 Task: Search one way flight ticket for 1 adult, 5 children, 2 infants in seat and 1 infant on lap in first from Wenatchee: Pangborn Memorial Airport to Laramie: Laramie Regional Airport on 5-3-2023. Choice of flights is Sun country airlines. Number of bags: 1 checked bag. Price is upto 92000. Outbound departure time preference is 18:00.
Action: Mouse moved to (394, 332)
Screenshot: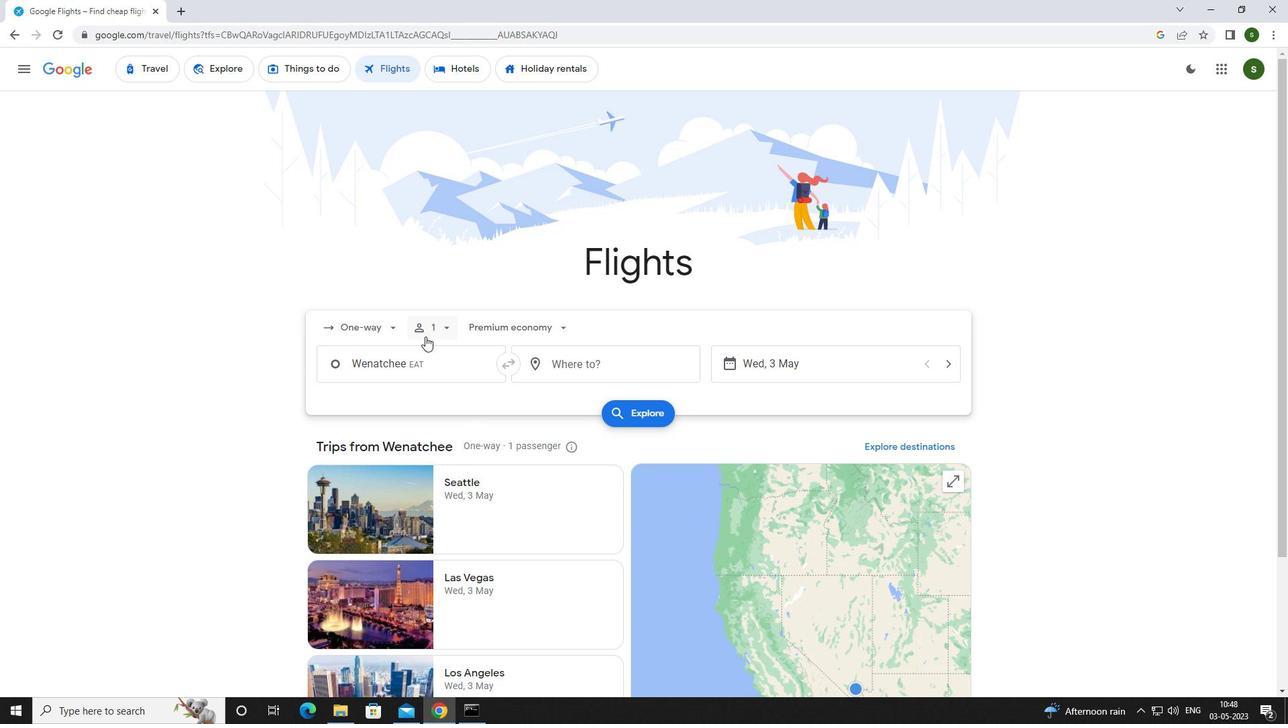 
Action: Mouse pressed left at (394, 332)
Screenshot: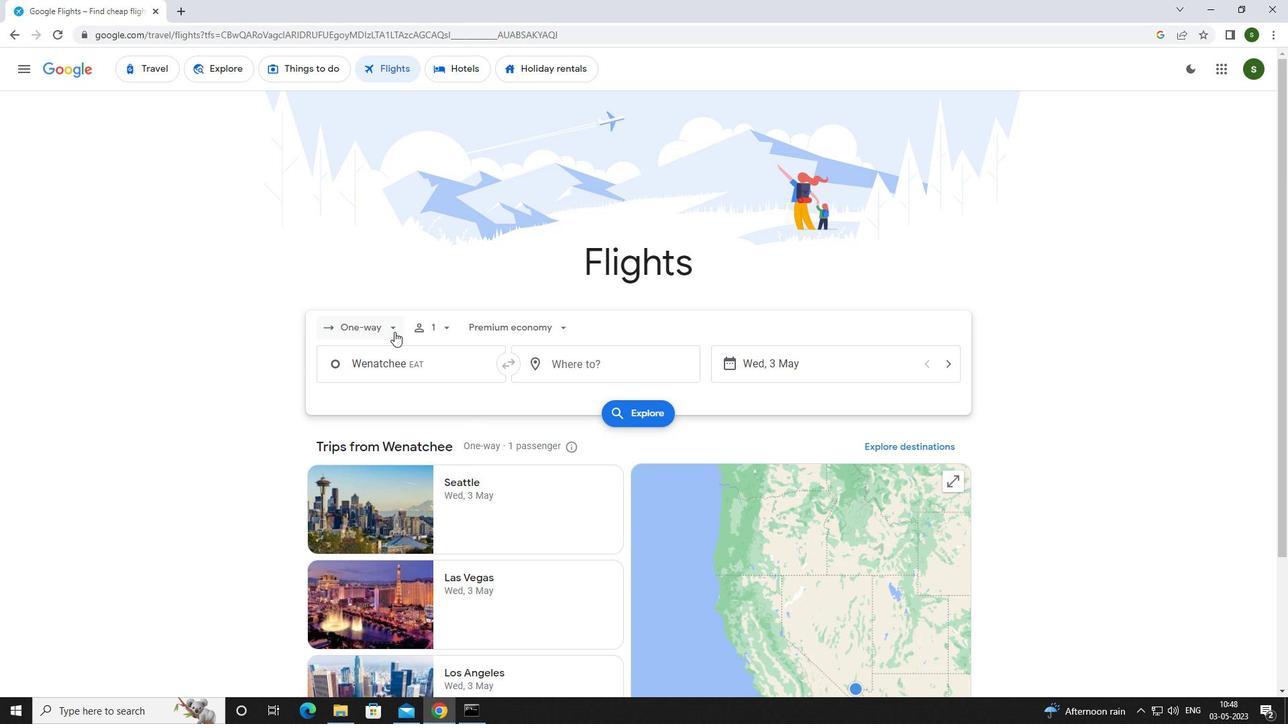 
Action: Mouse moved to (391, 384)
Screenshot: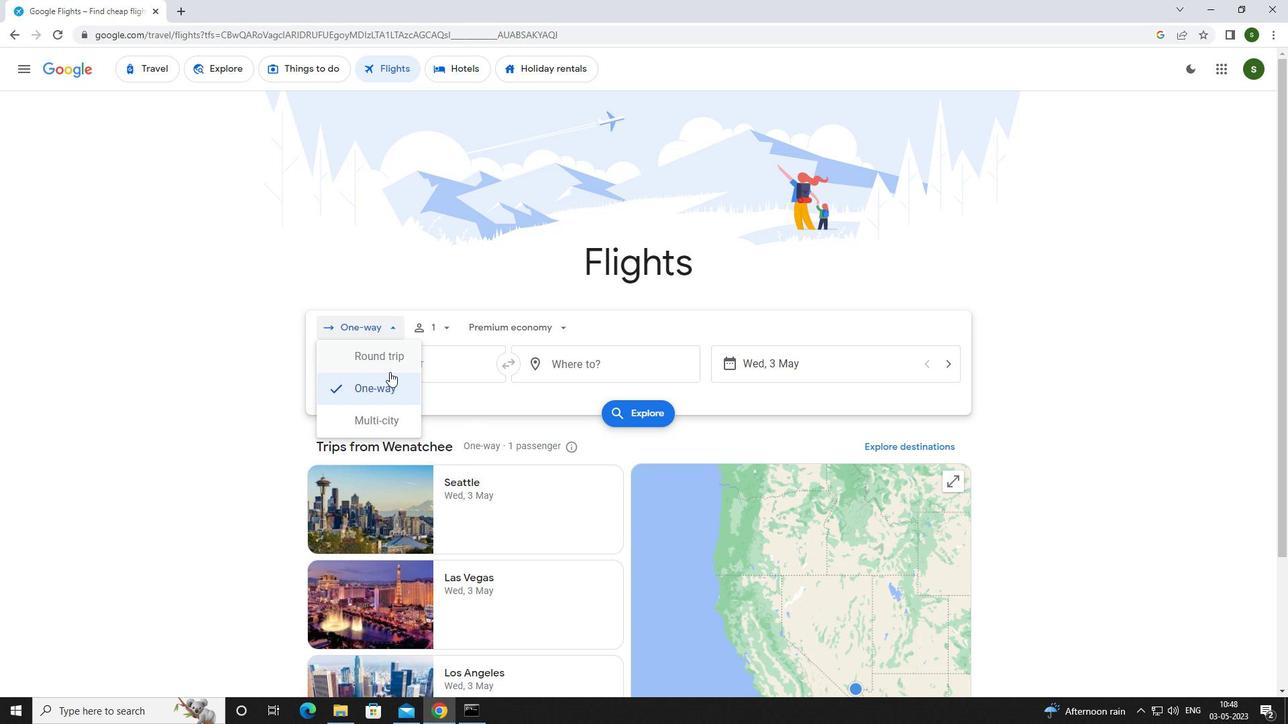 
Action: Mouse pressed left at (391, 384)
Screenshot: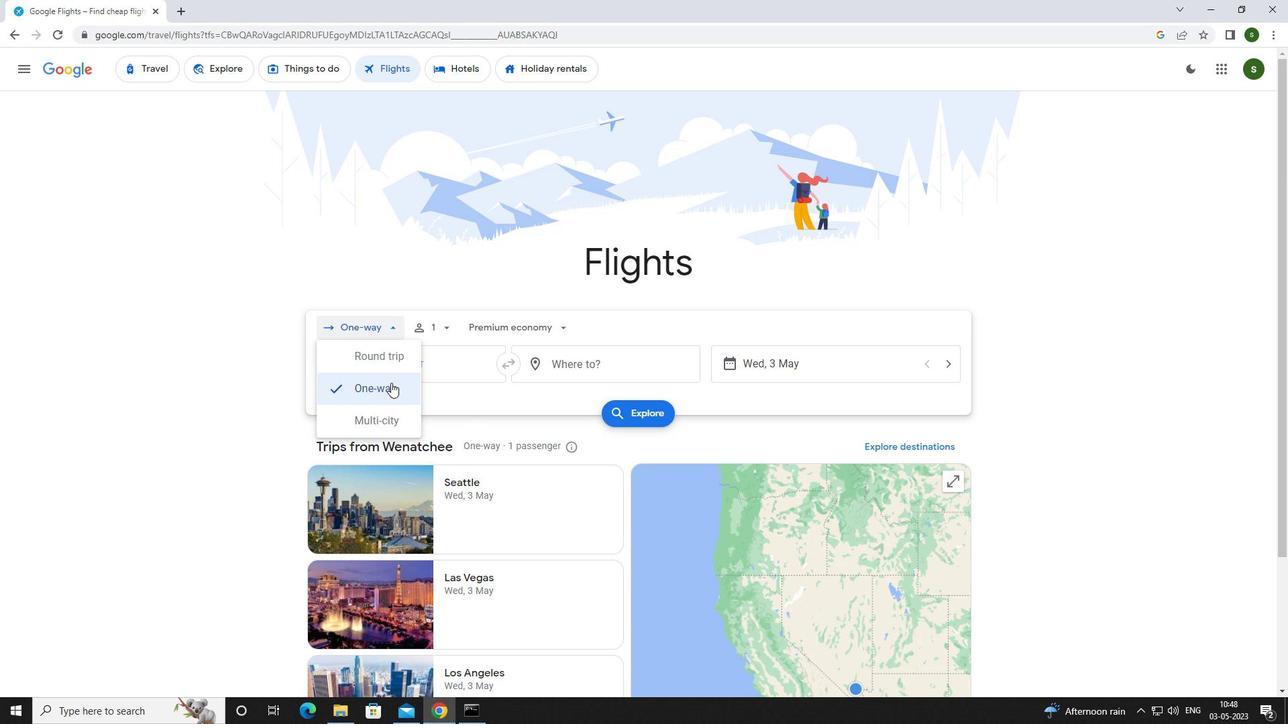 
Action: Mouse moved to (440, 328)
Screenshot: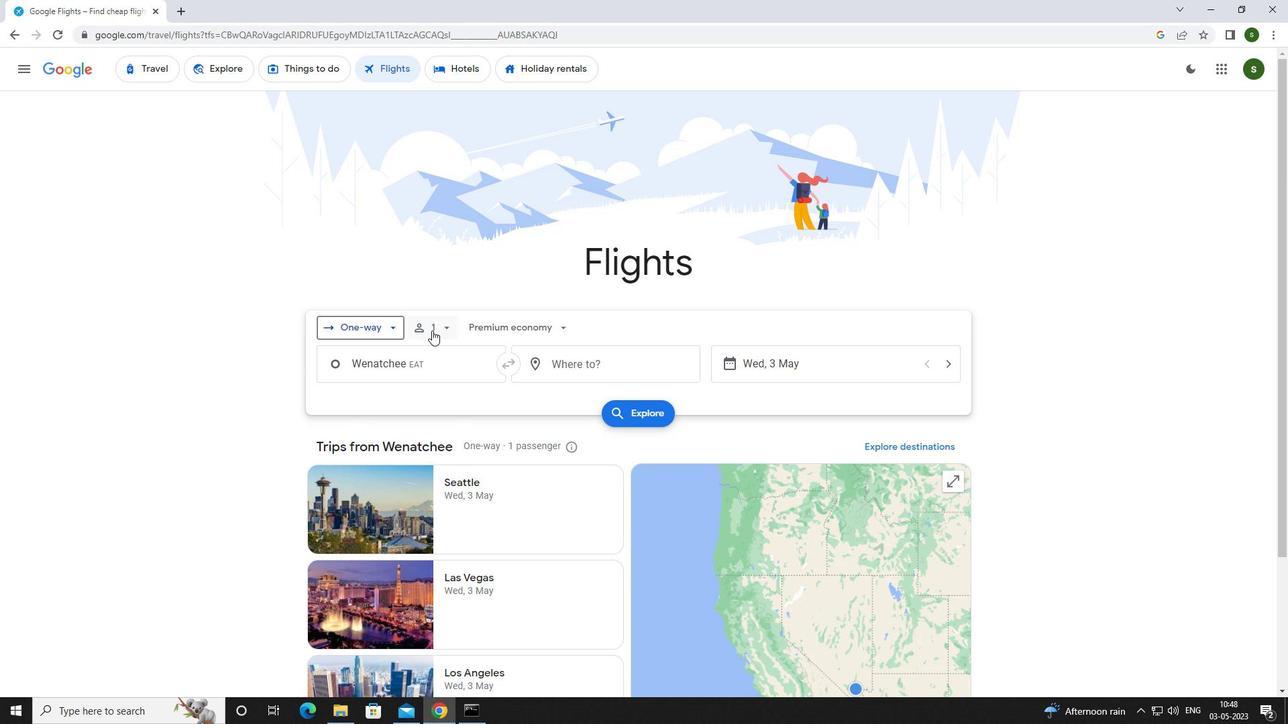 
Action: Mouse pressed left at (440, 328)
Screenshot: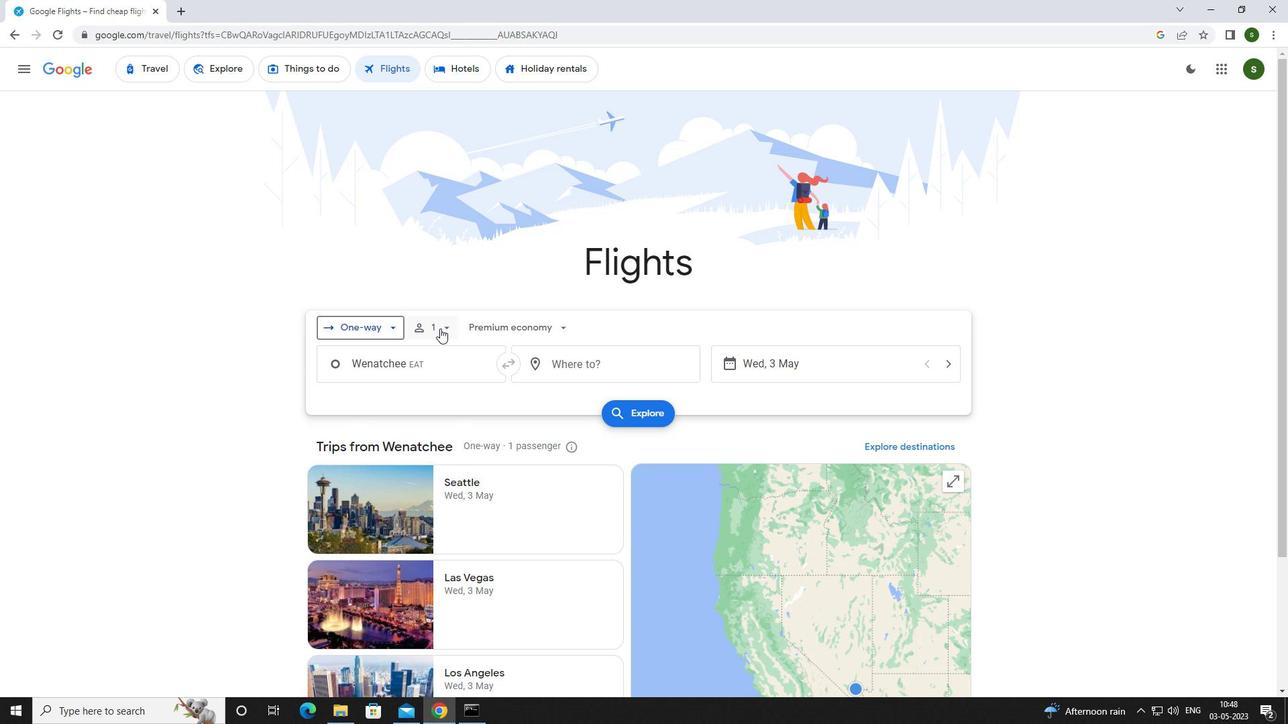 
Action: Mouse moved to (540, 393)
Screenshot: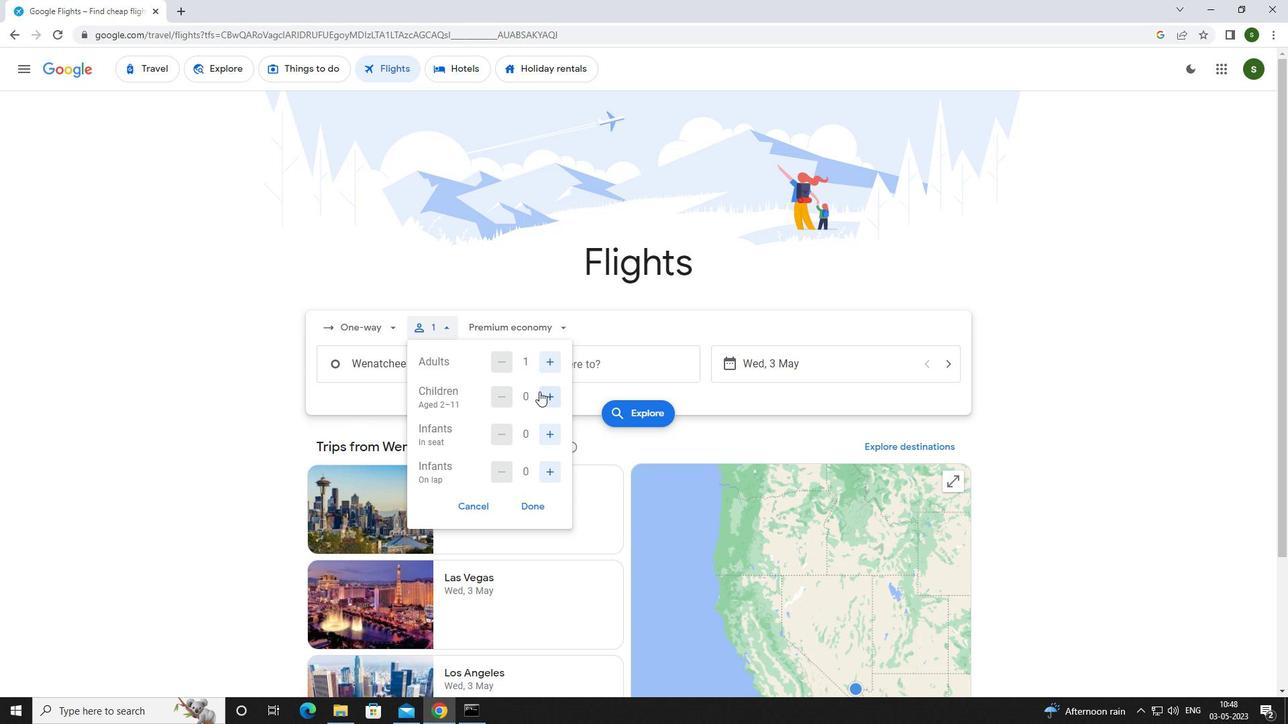 
Action: Mouse pressed left at (540, 393)
Screenshot: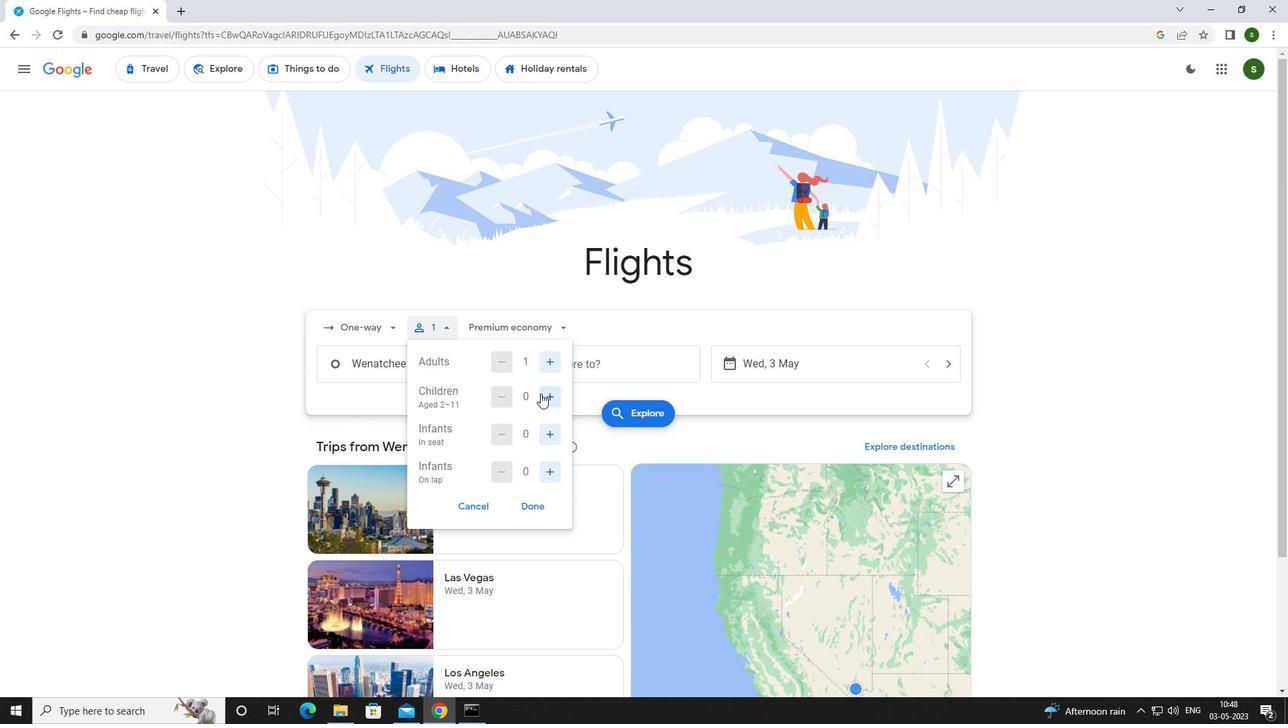 
Action: Mouse pressed left at (540, 393)
Screenshot: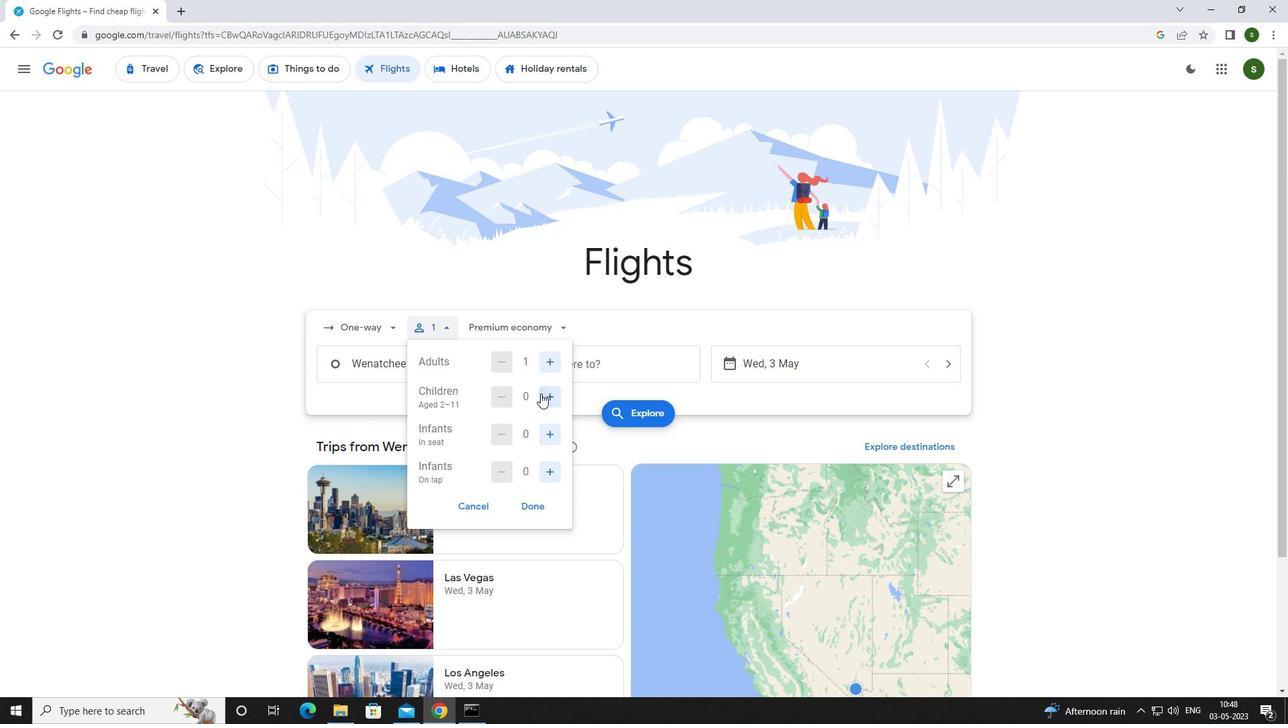 
Action: Mouse pressed left at (540, 393)
Screenshot: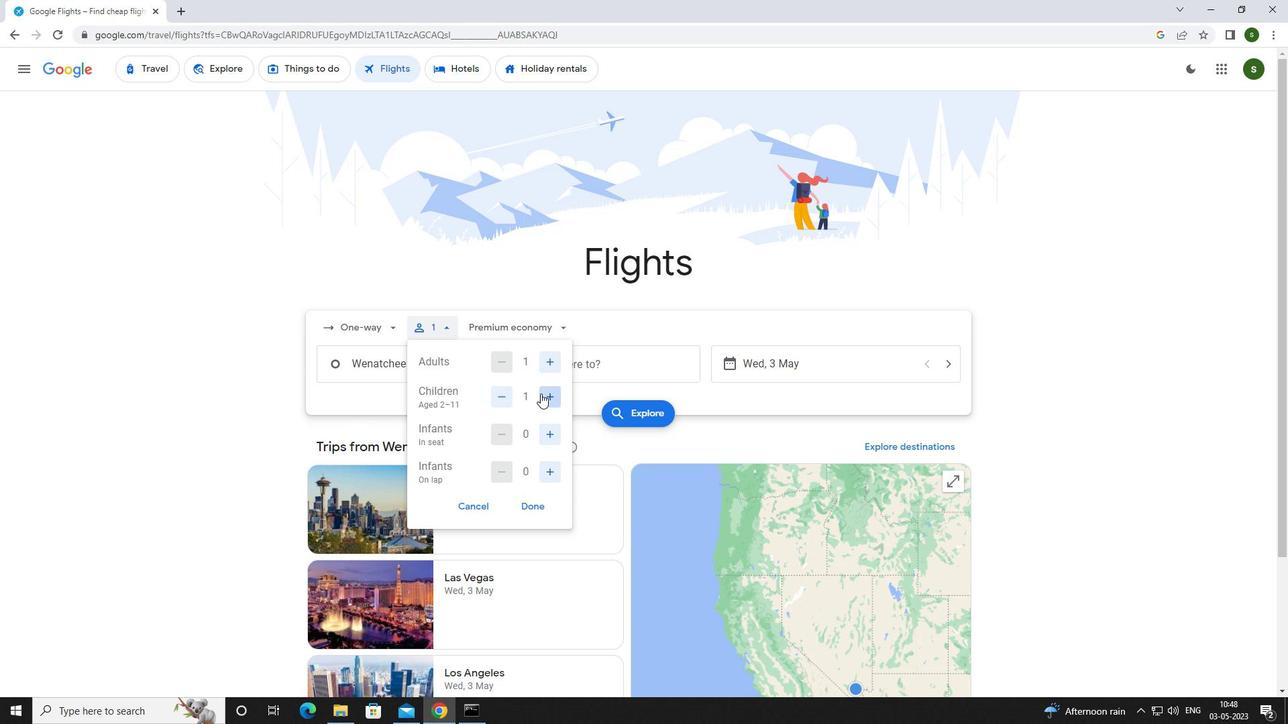 
Action: Mouse pressed left at (540, 393)
Screenshot: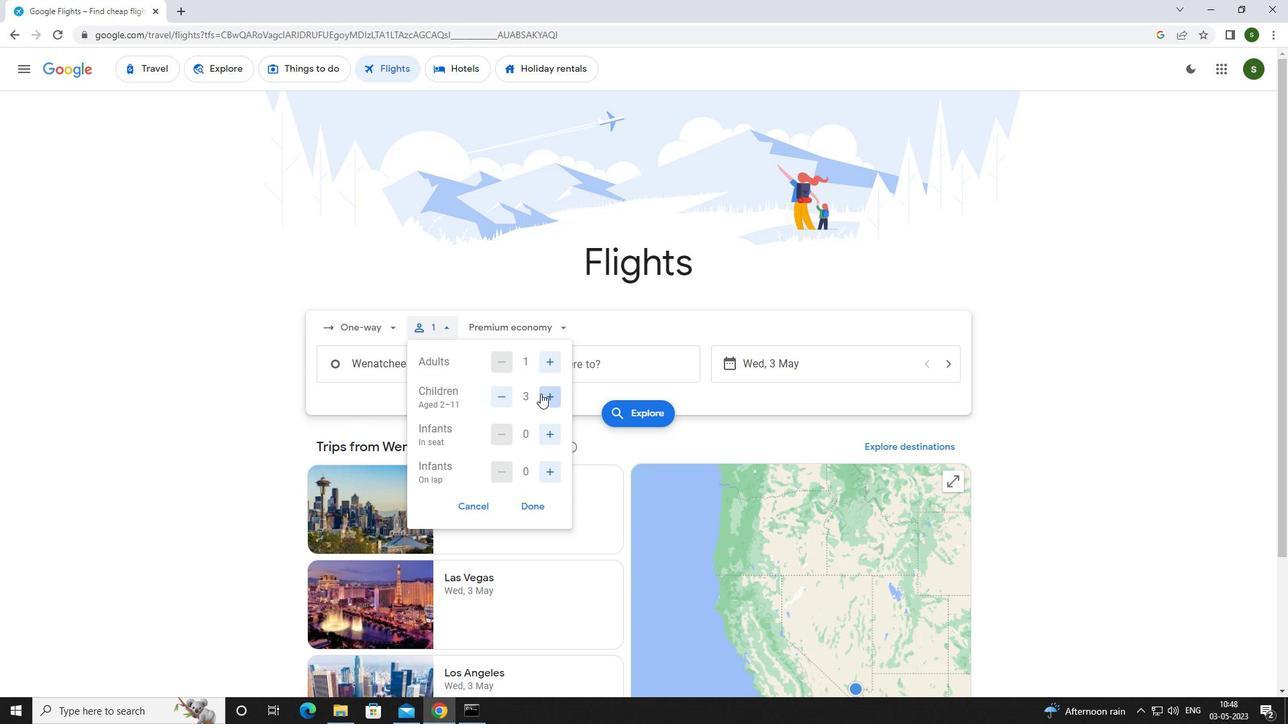 
Action: Mouse pressed left at (540, 393)
Screenshot: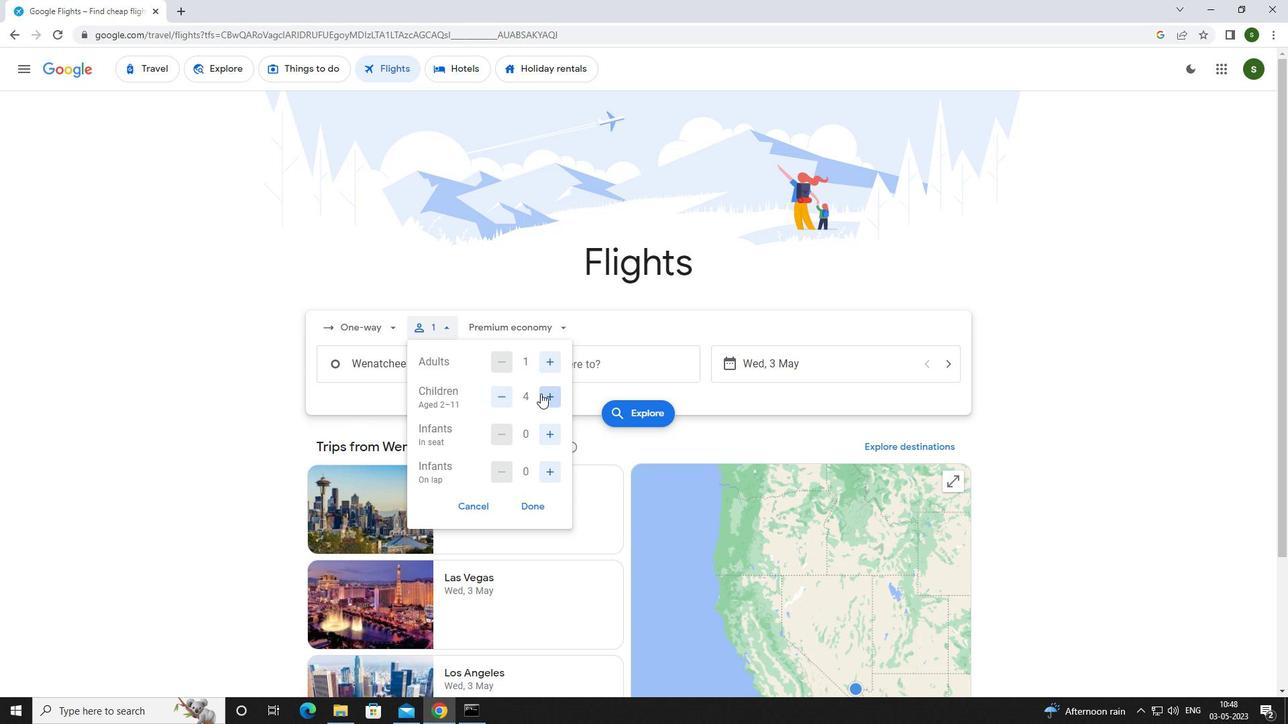 
Action: Mouse moved to (546, 428)
Screenshot: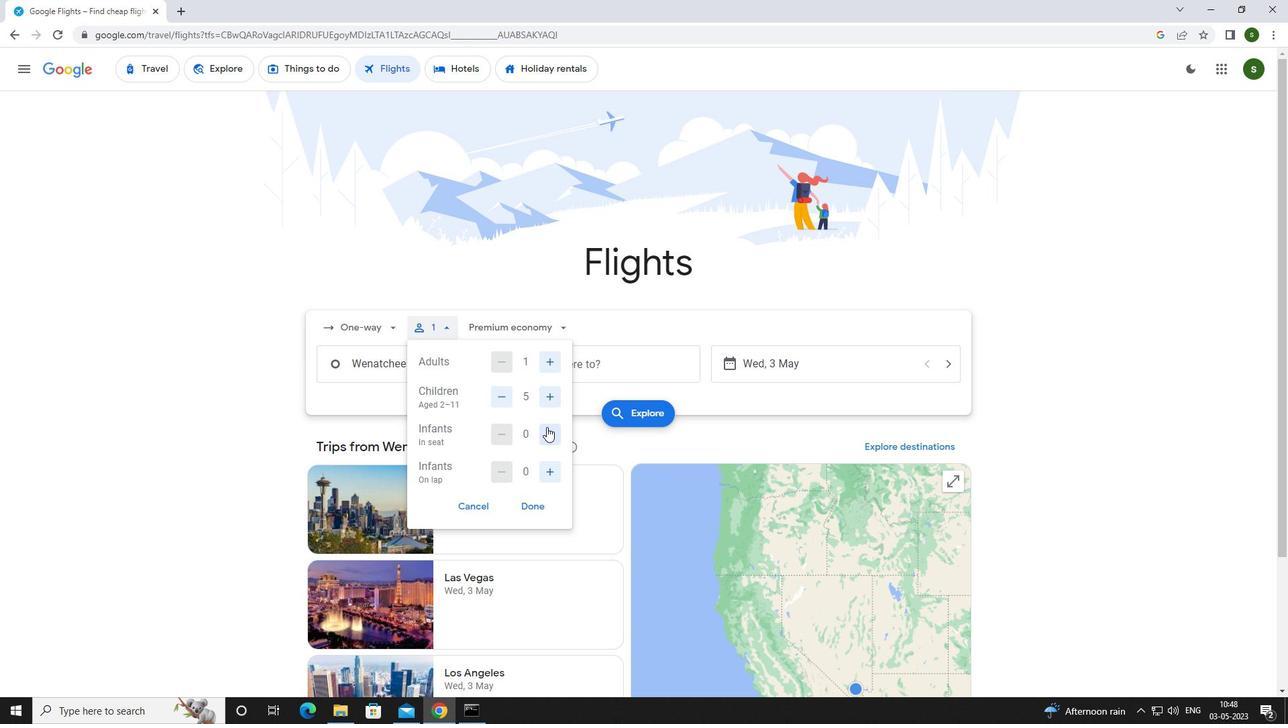 
Action: Mouse pressed left at (546, 428)
Screenshot: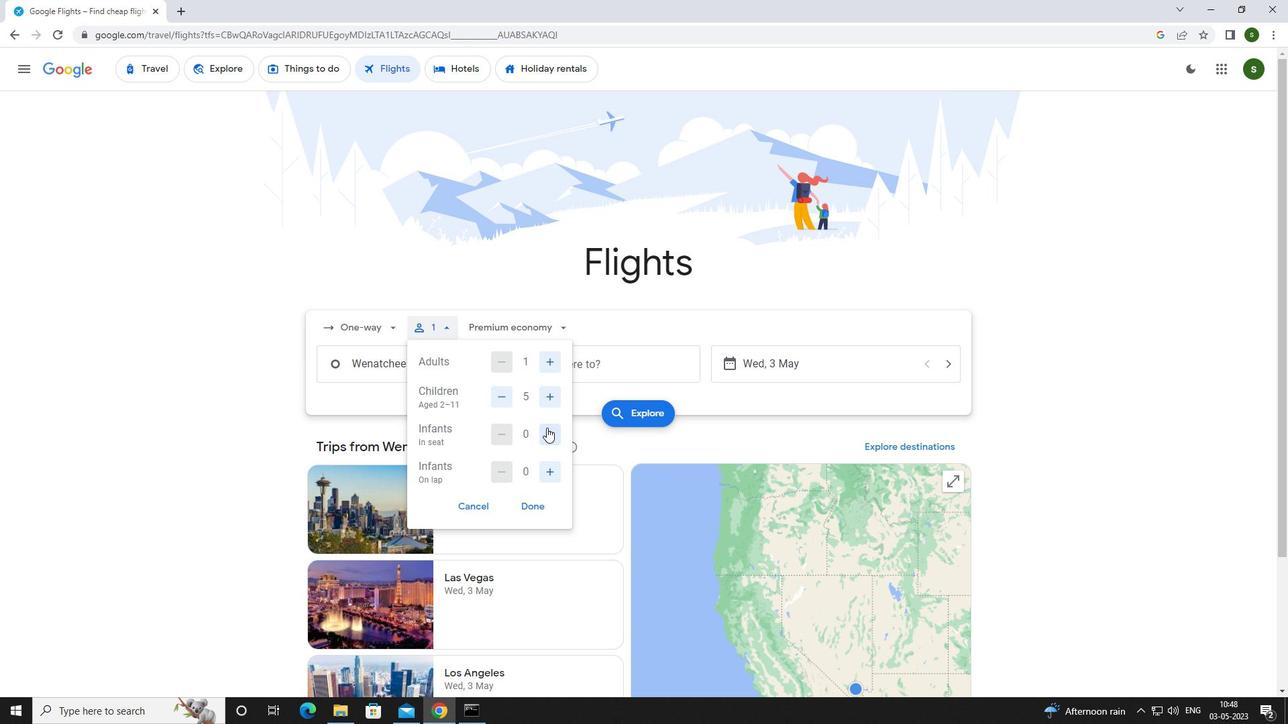
Action: Mouse moved to (546, 467)
Screenshot: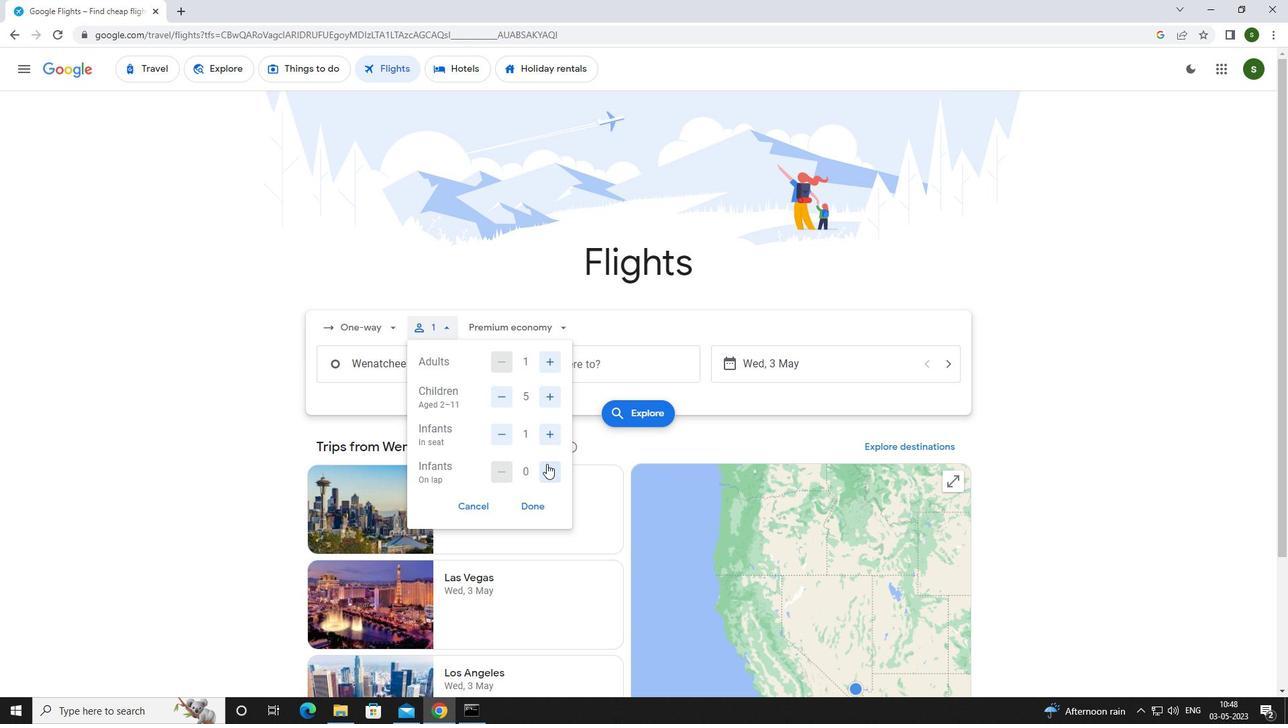 
Action: Mouse pressed left at (546, 467)
Screenshot: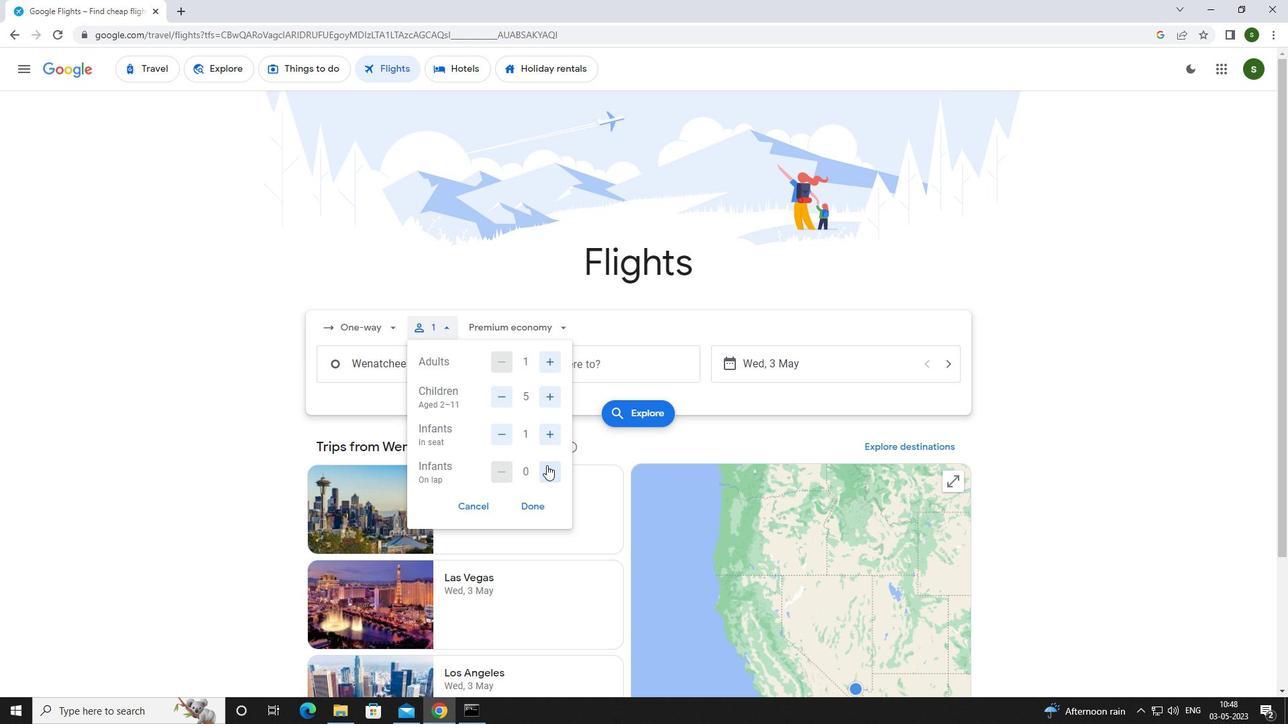 
Action: Mouse moved to (535, 324)
Screenshot: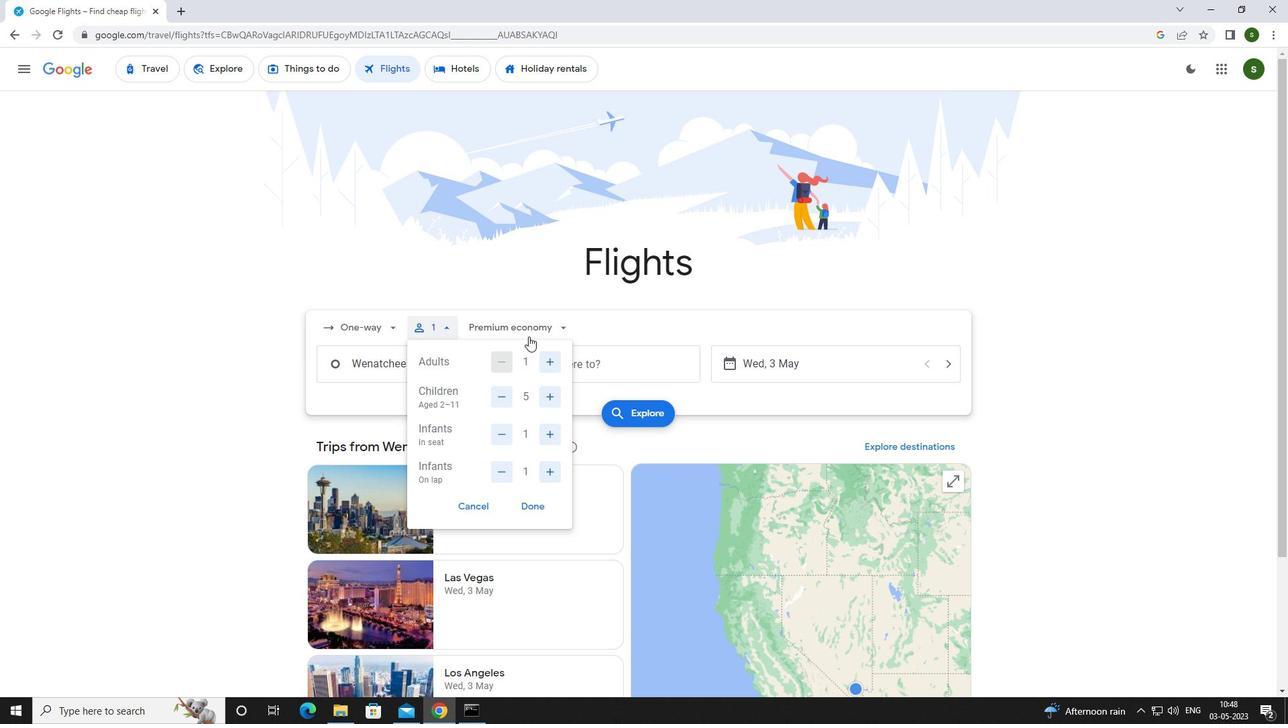 
Action: Mouse pressed left at (535, 324)
Screenshot: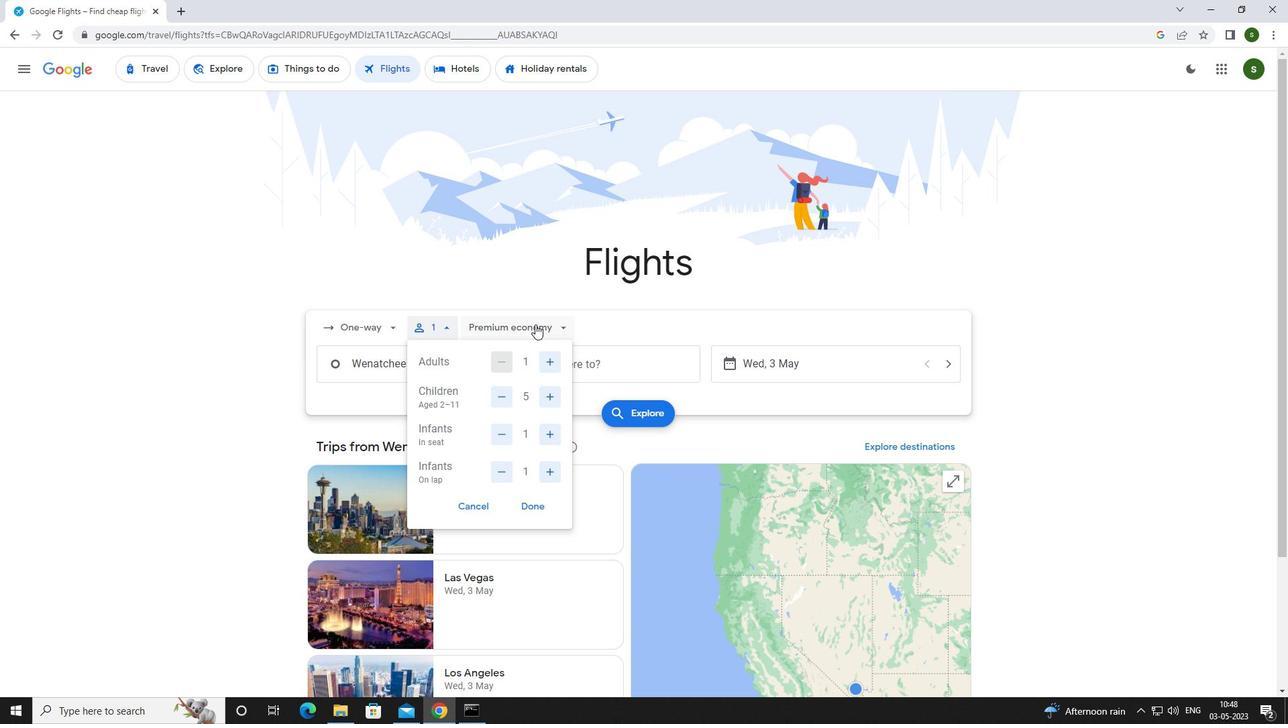 
Action: Mouse moved to (538, 449)
Screenshot: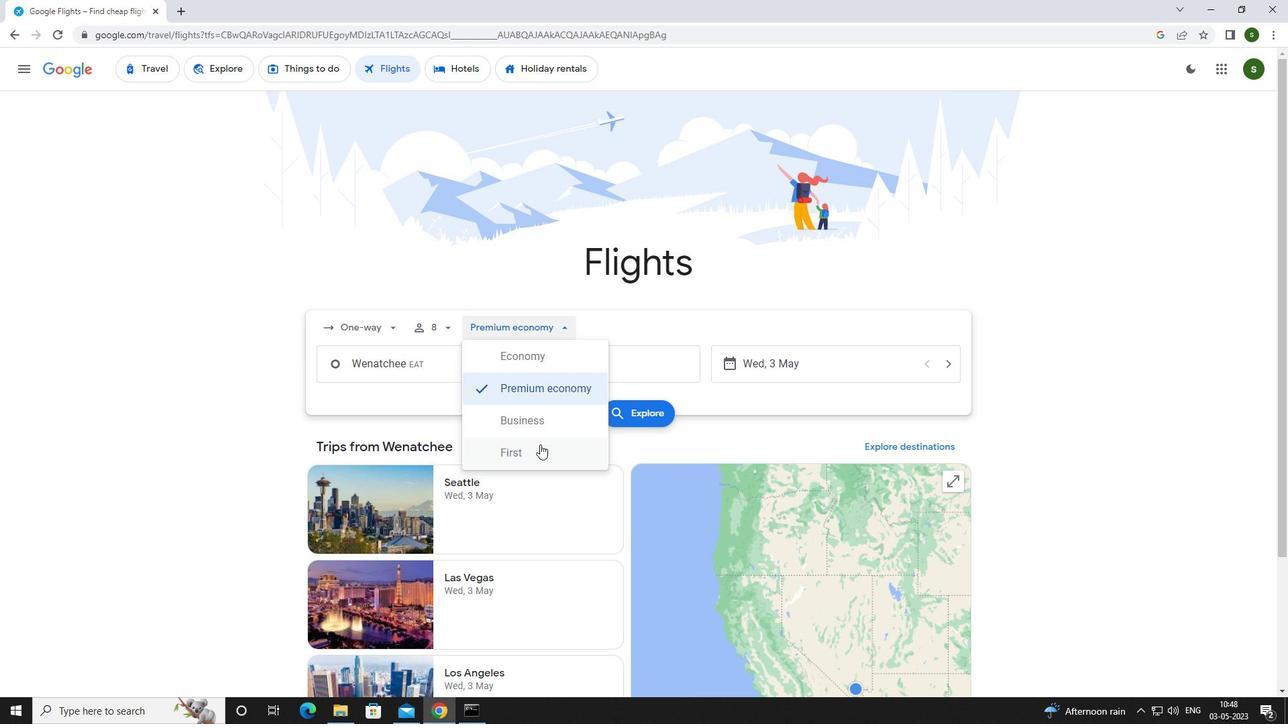
Action: Mouse pressed left at (538, 449)
Screenshot: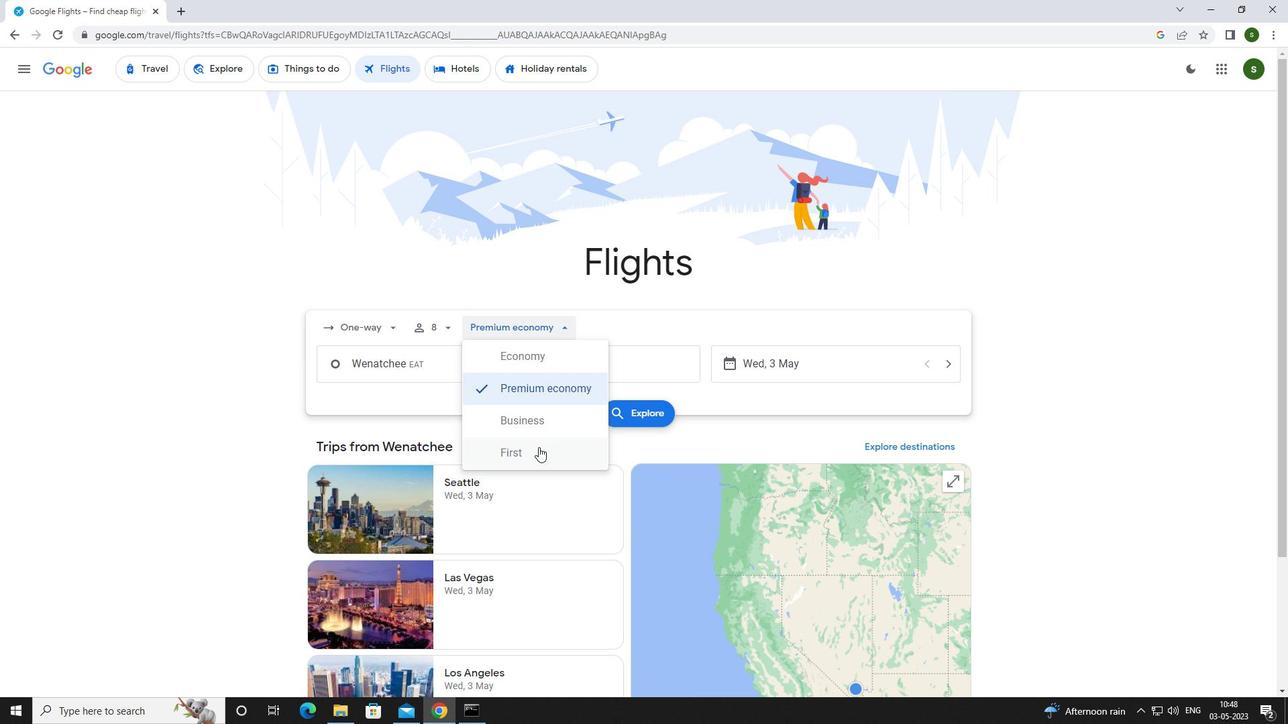 
Action: Mouse moved to (455, 363)
Screenshot: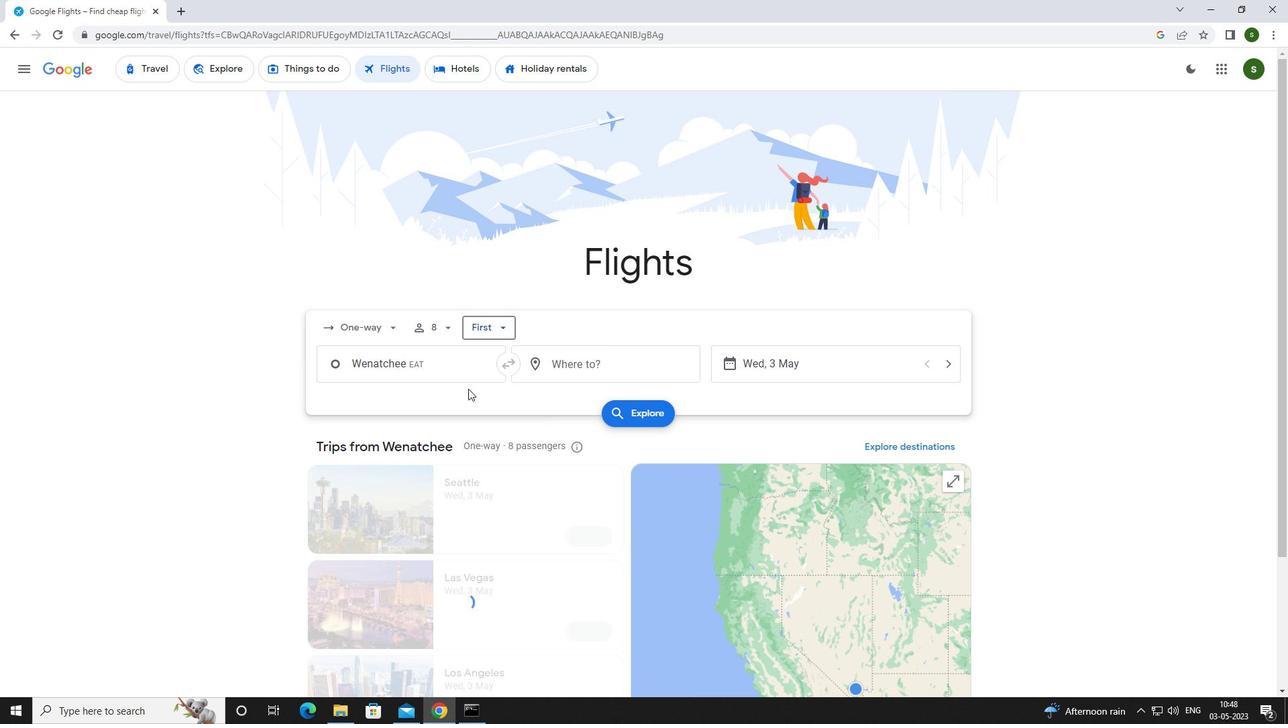 
Action: Mouse pressed left at (455, 363)
Screenshot: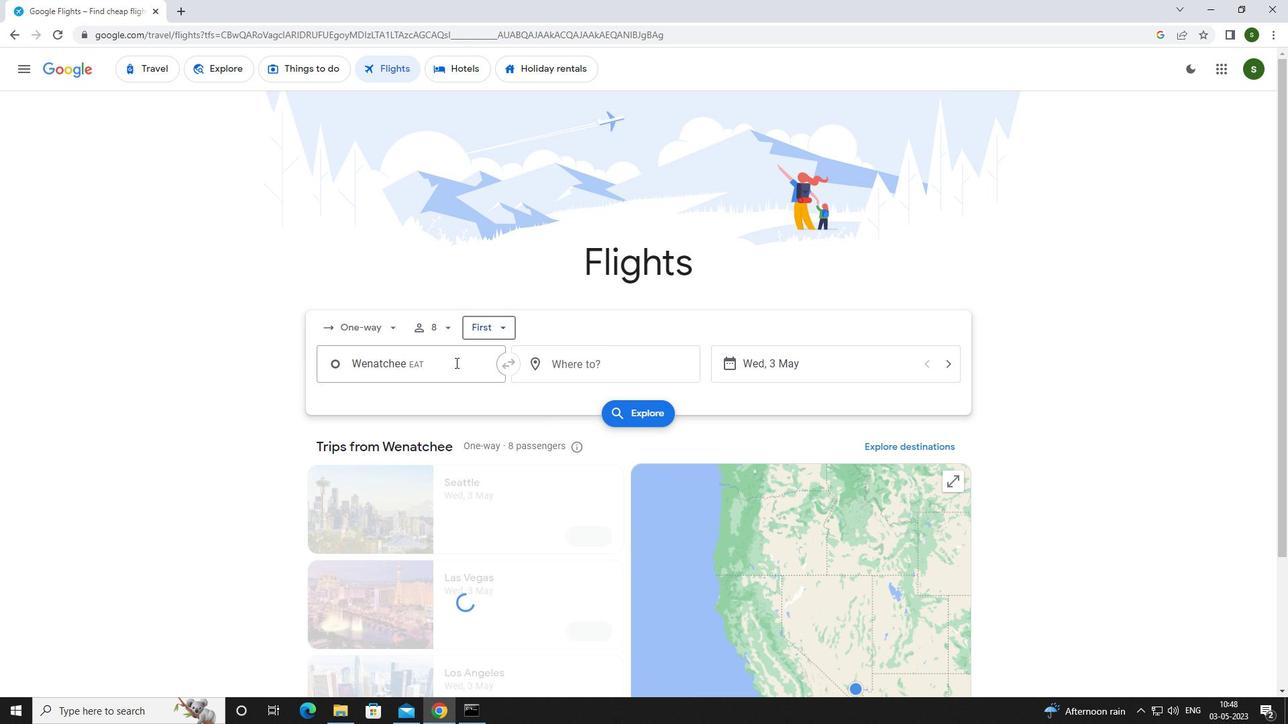 
Action: Mouse moved to (465, 365)
Screenshot: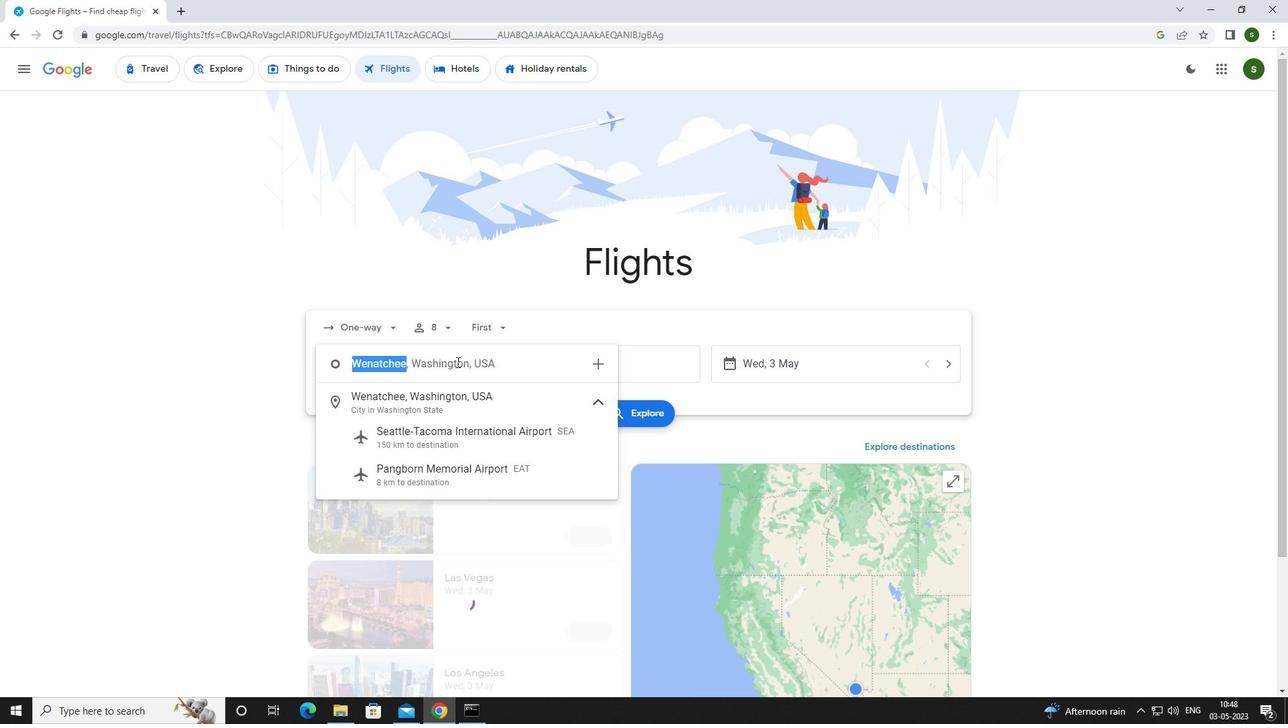 
Action: Key pressed <Key.caps_lock>p<Key.caps_lock>angbo
Screenshot: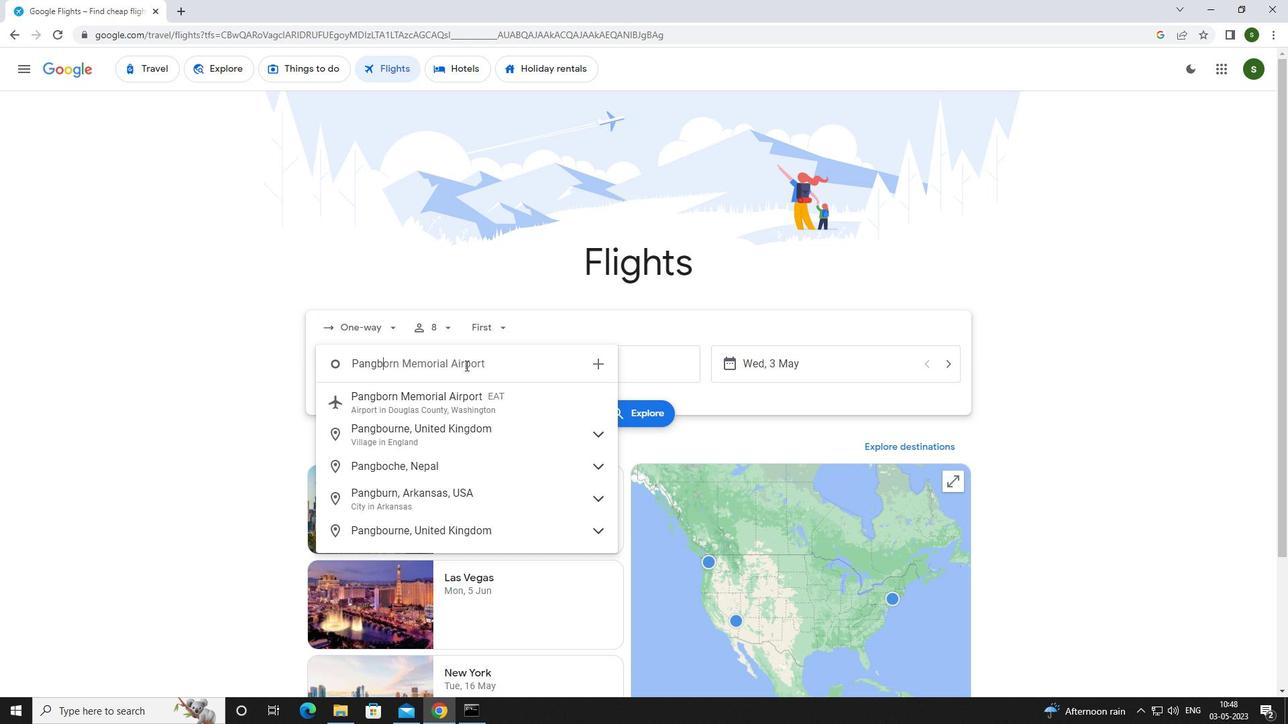 
Action: Mouse moved to (467, 397)
Screenshot: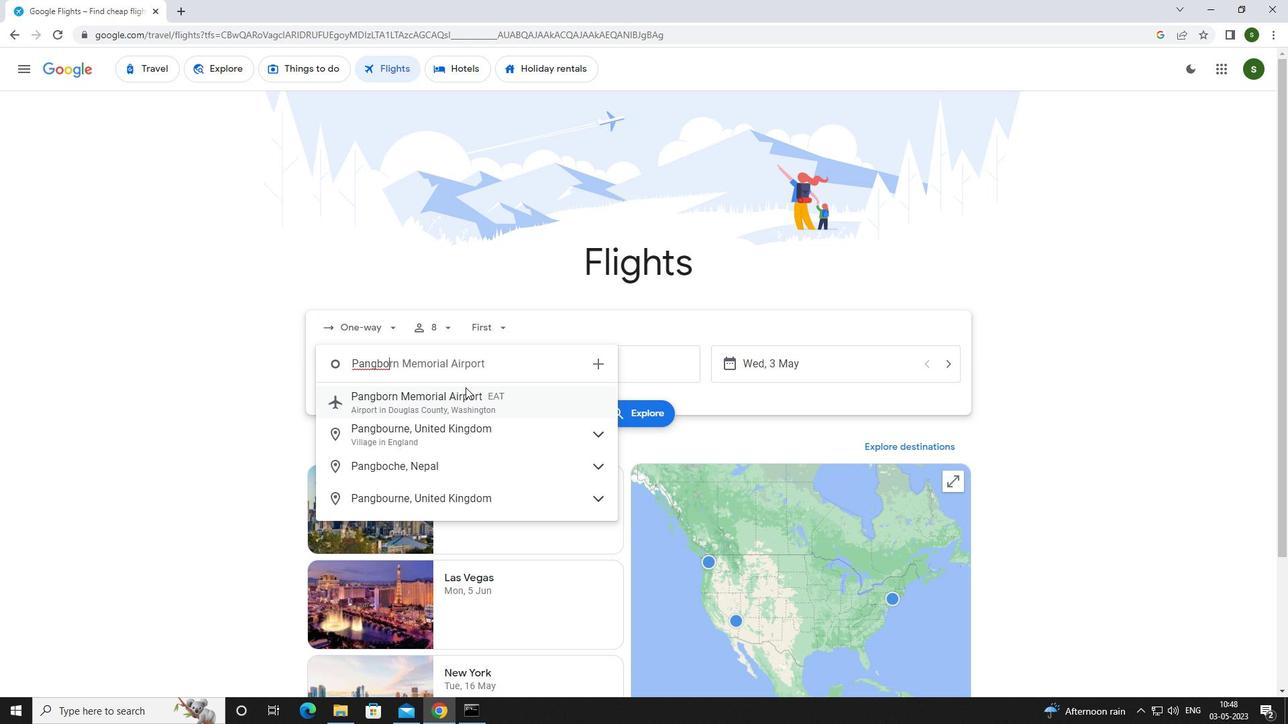 
Action: Mouse pressed left at (467, 397)
Screenshot: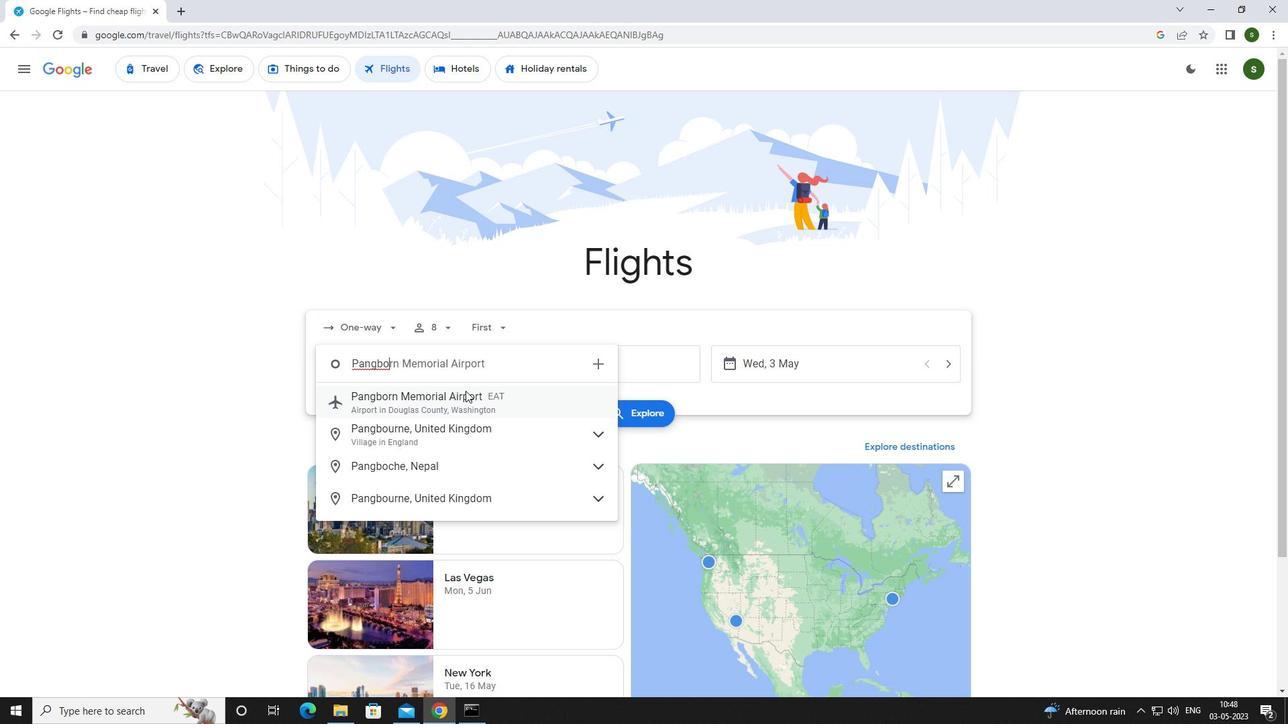 
Action: Mouse moved to (636, 368)
Screenshot: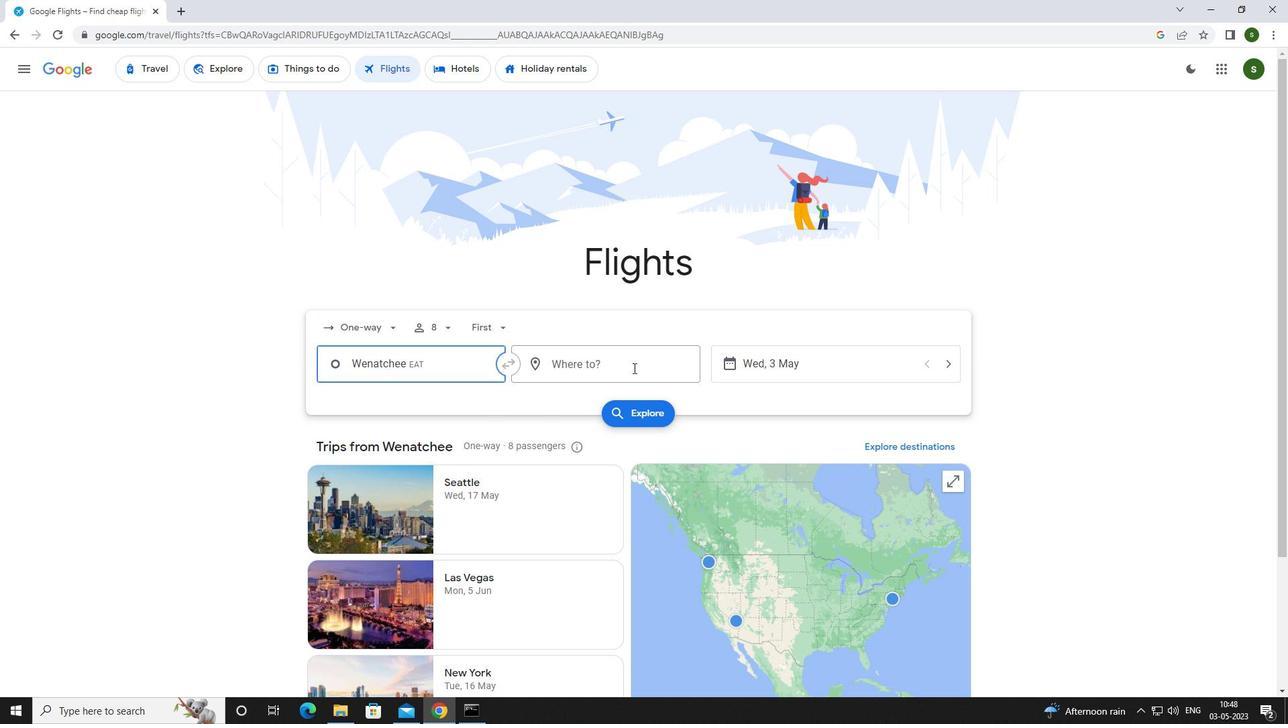 
Action: Mouse pressed left at (636, 368)
Screenshot: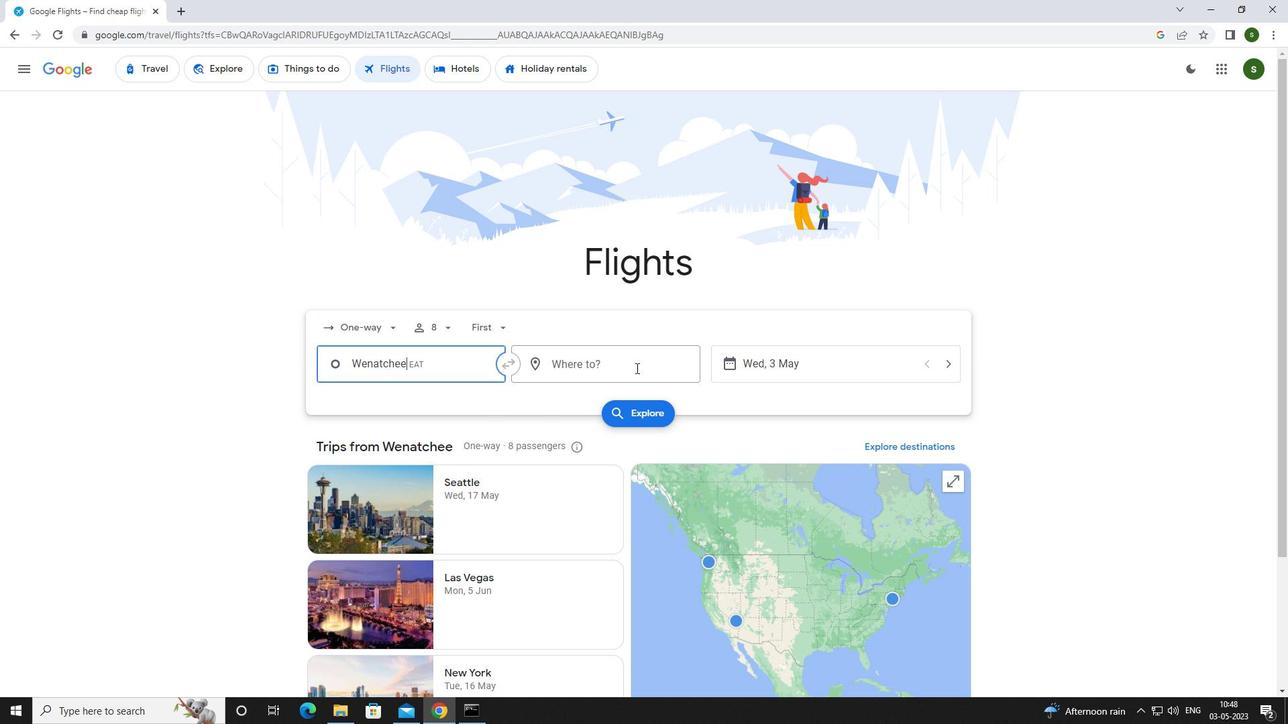 
Action: Mouse moved to (644, 368)
Screenshot: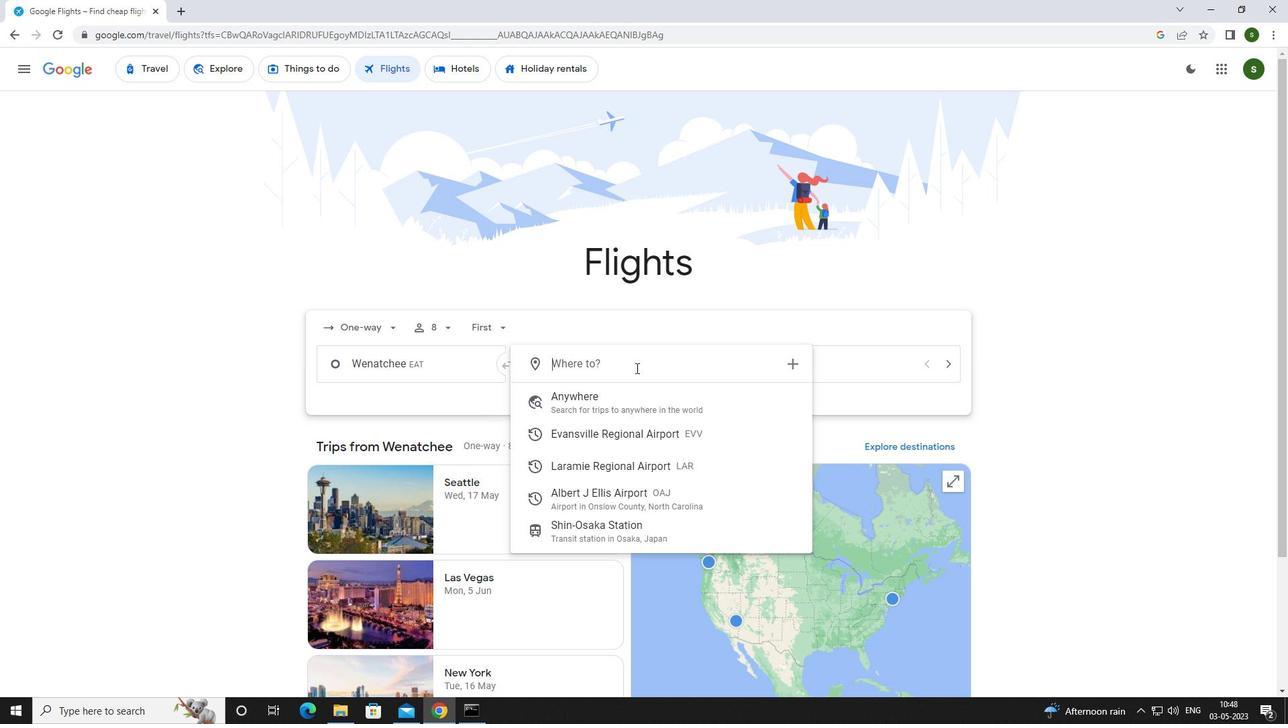 
Action: Key pressed <Key.caps_lock>l<Key.caps_lock>arami
Screenshot: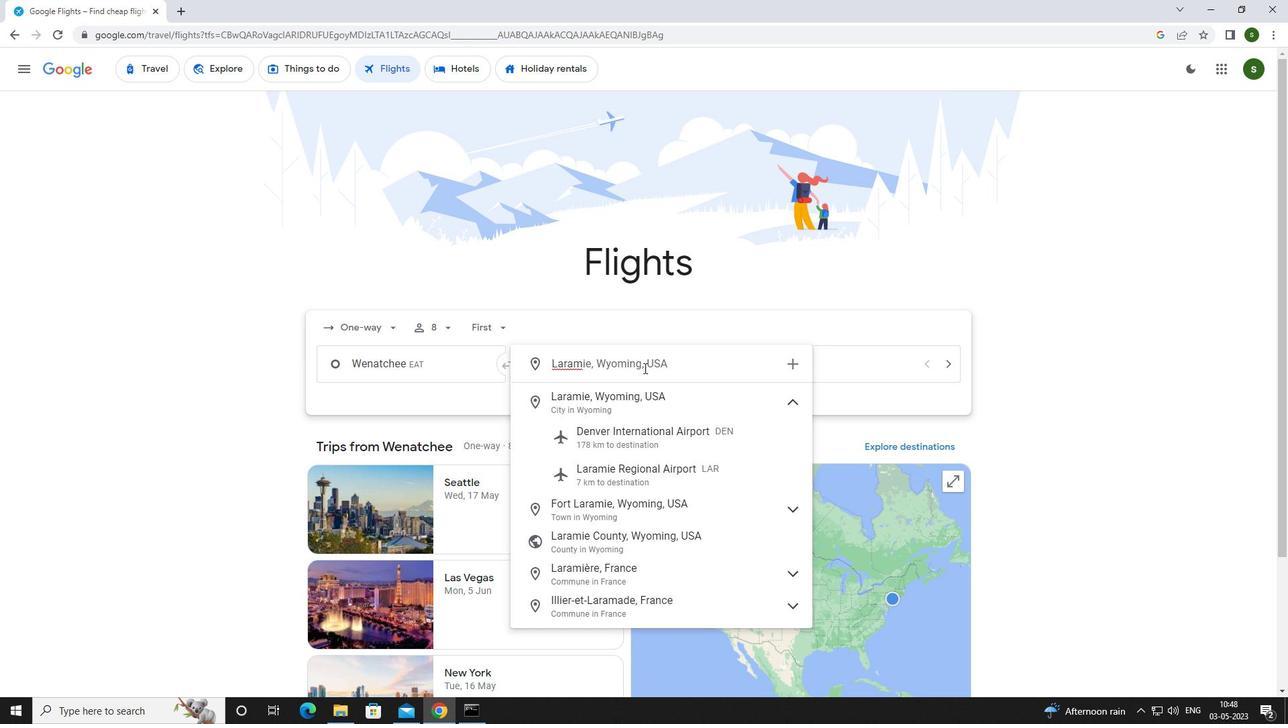 
Action: Mouse moved to (655, 471)
Screenshot: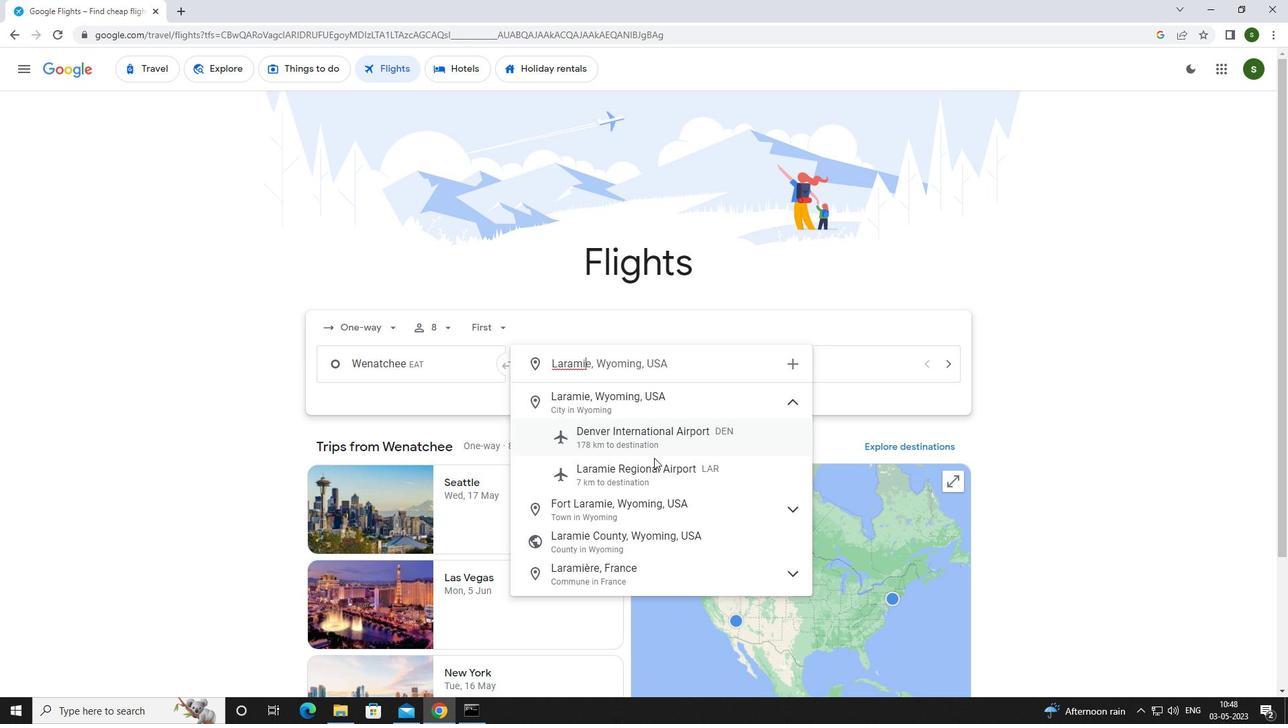 
Action: Mouse pressed left at (655, 471)
Screenshot: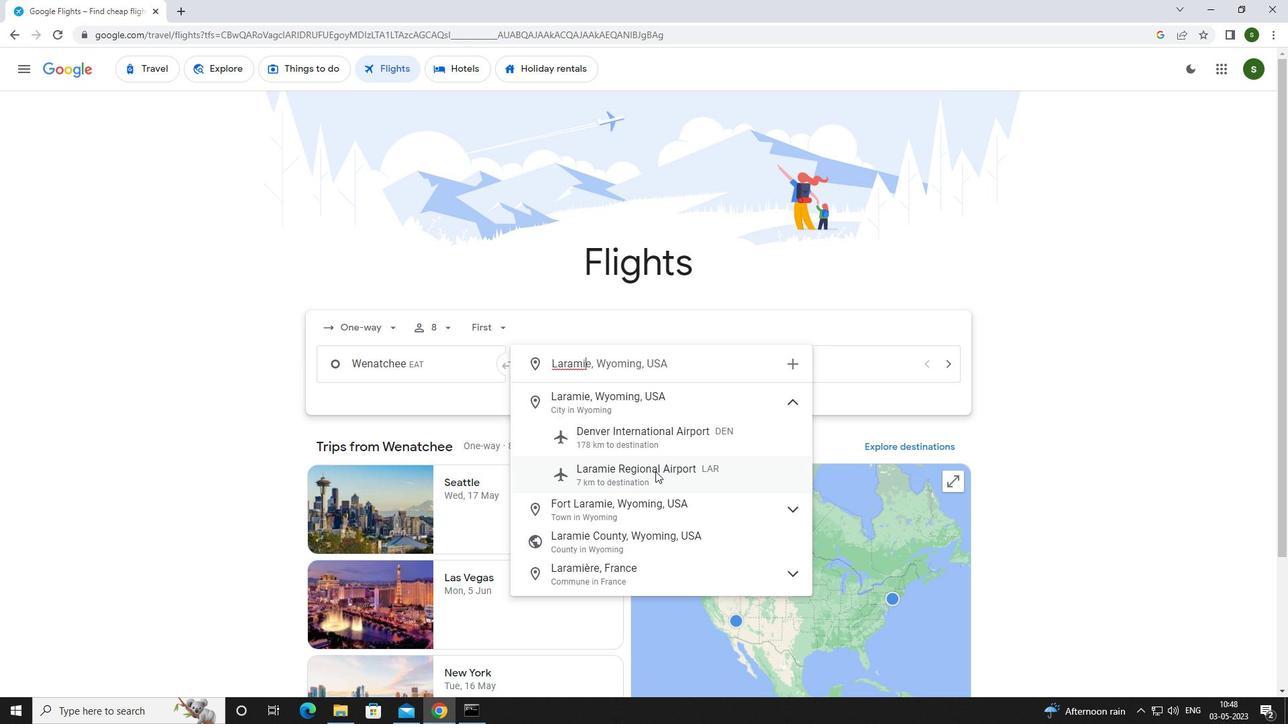 
Action: Mouse moved to (812, 363)
Screenshot: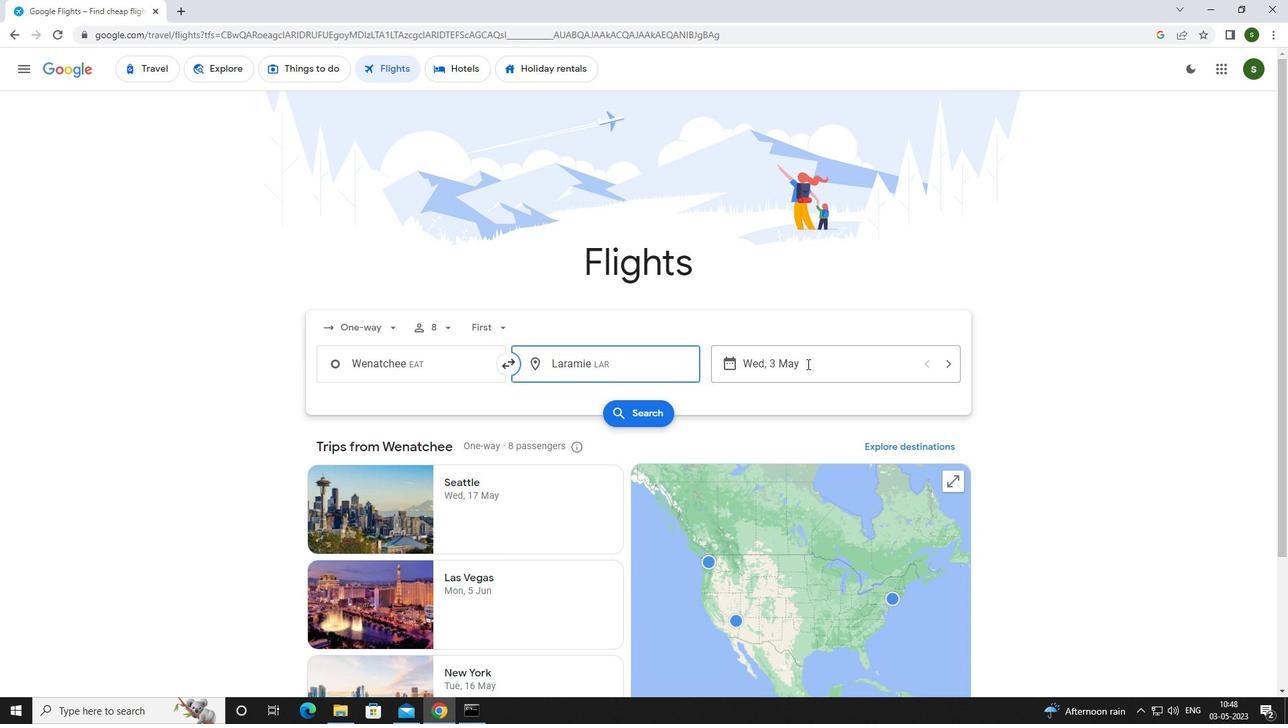 
Action: Mouse pressed left at (812, 363)
Screenshot: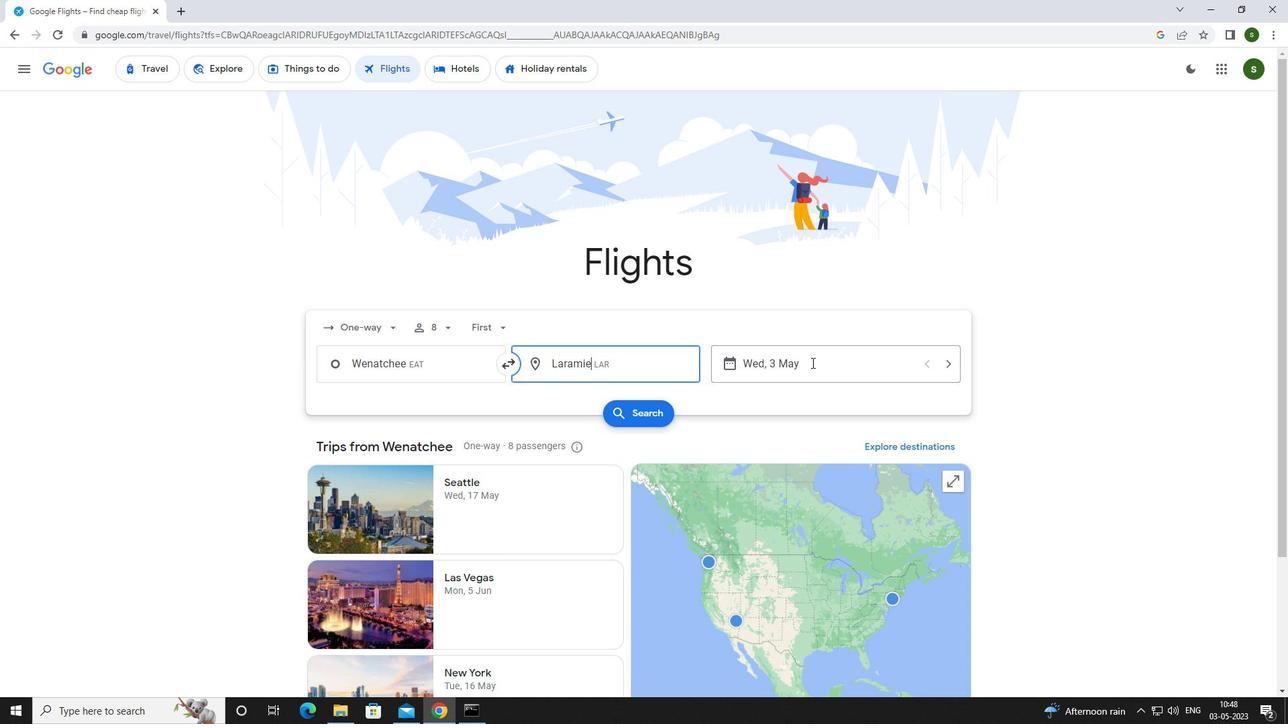
Action: Mouse moved to (582, 450)
Screenshot: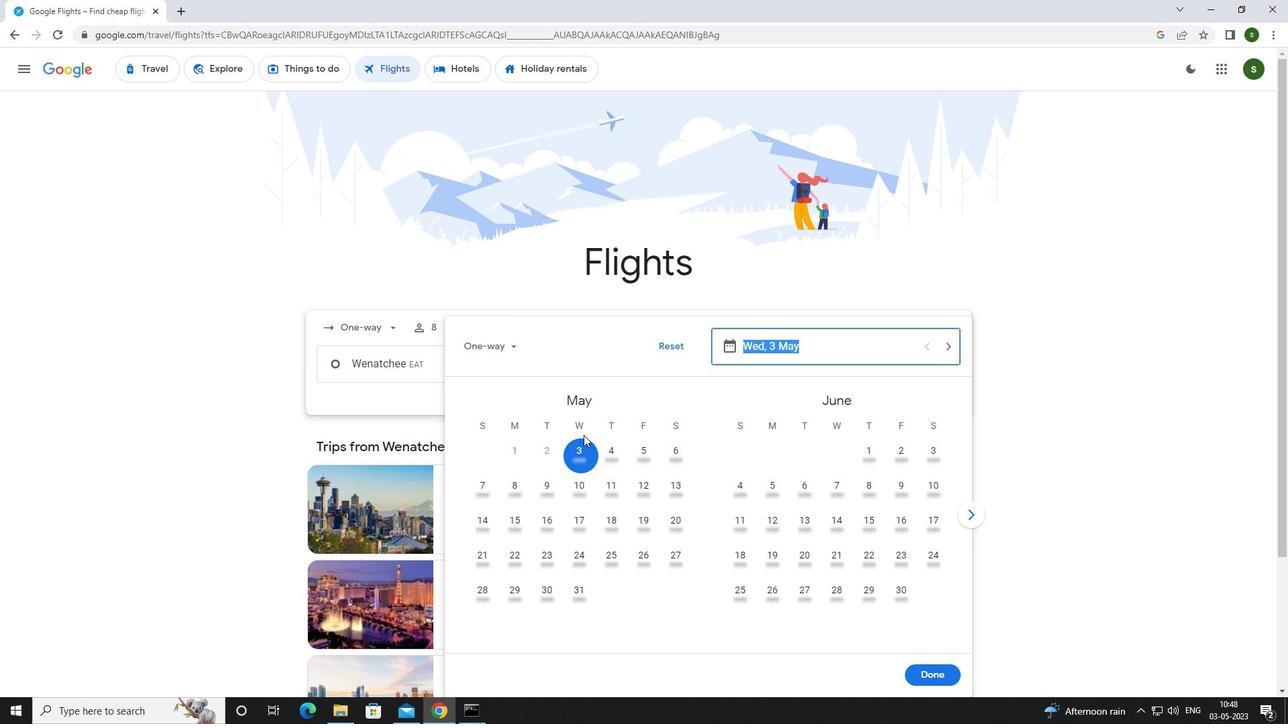 
Action: Mouse pressed left at (582, 450)
Screenshot: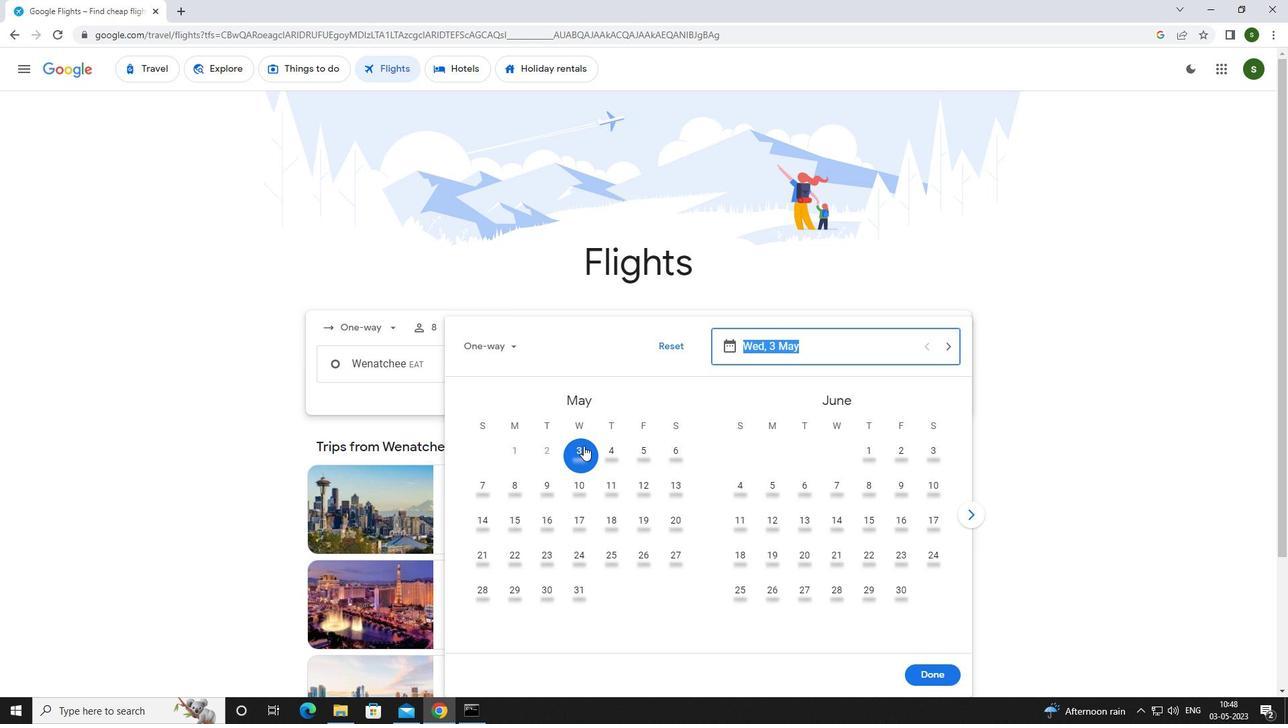 
Action: Mouse moved to (924, 663)
Screenshot: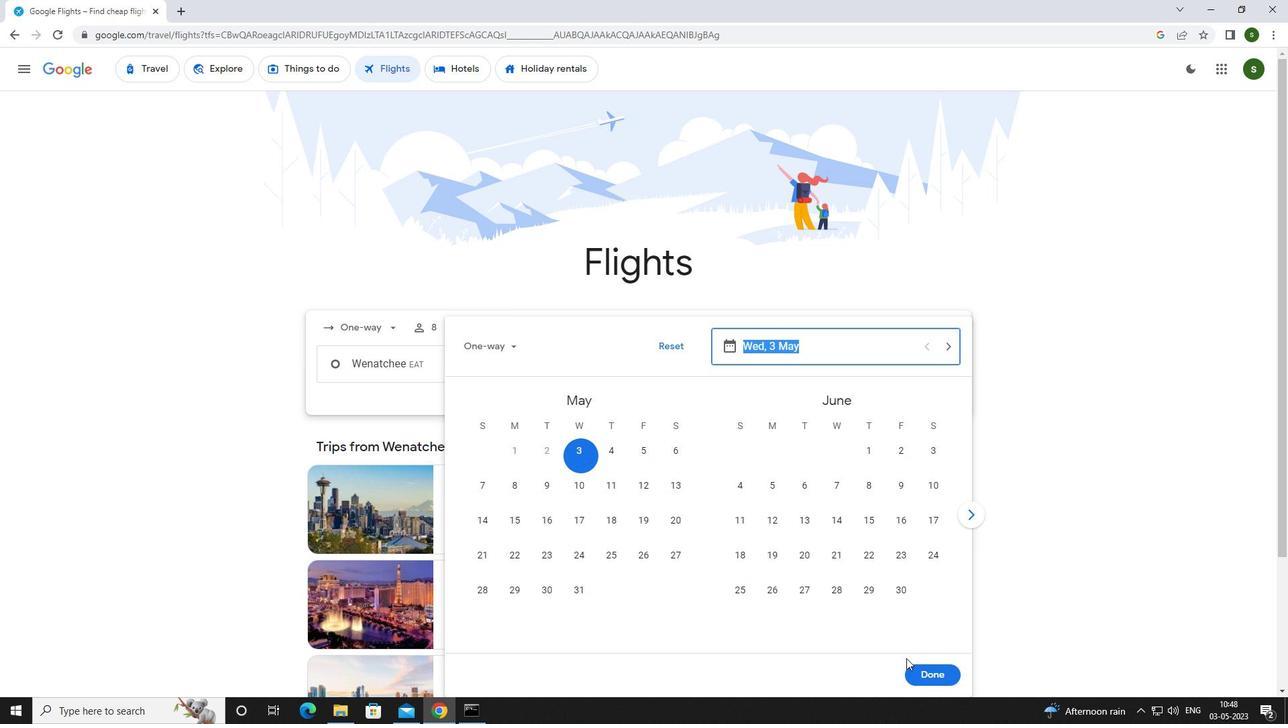 
Action: Mouse pressed left at (924, 663)
Screenshot: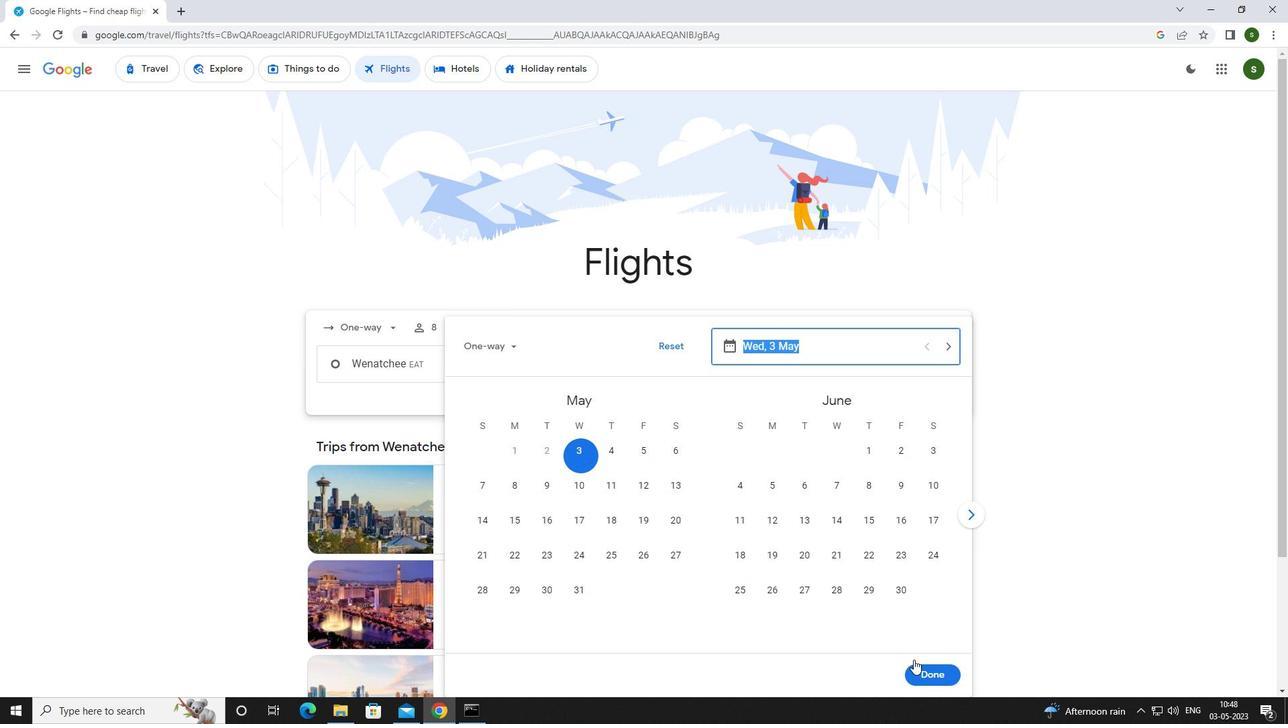 
Action: Mouse moved to (654, 415)
Screenshot: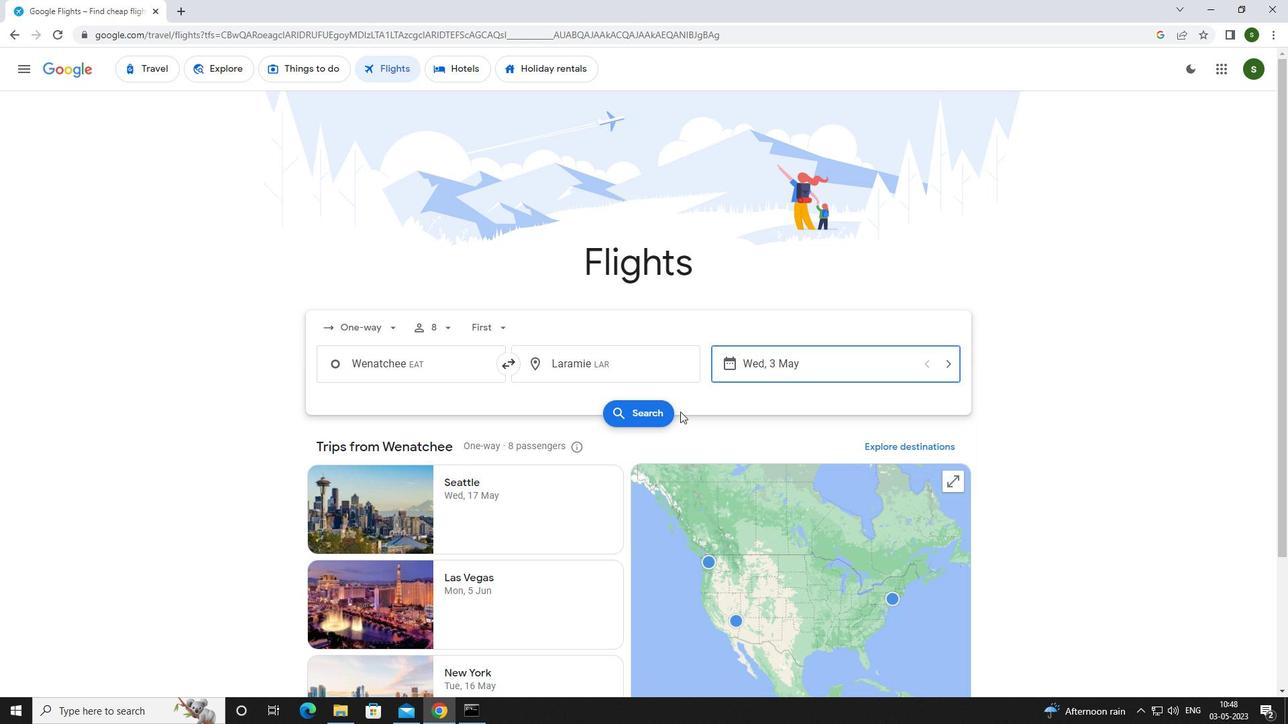 
Action: Mouse pressed left at (654, 415)
Screenshot: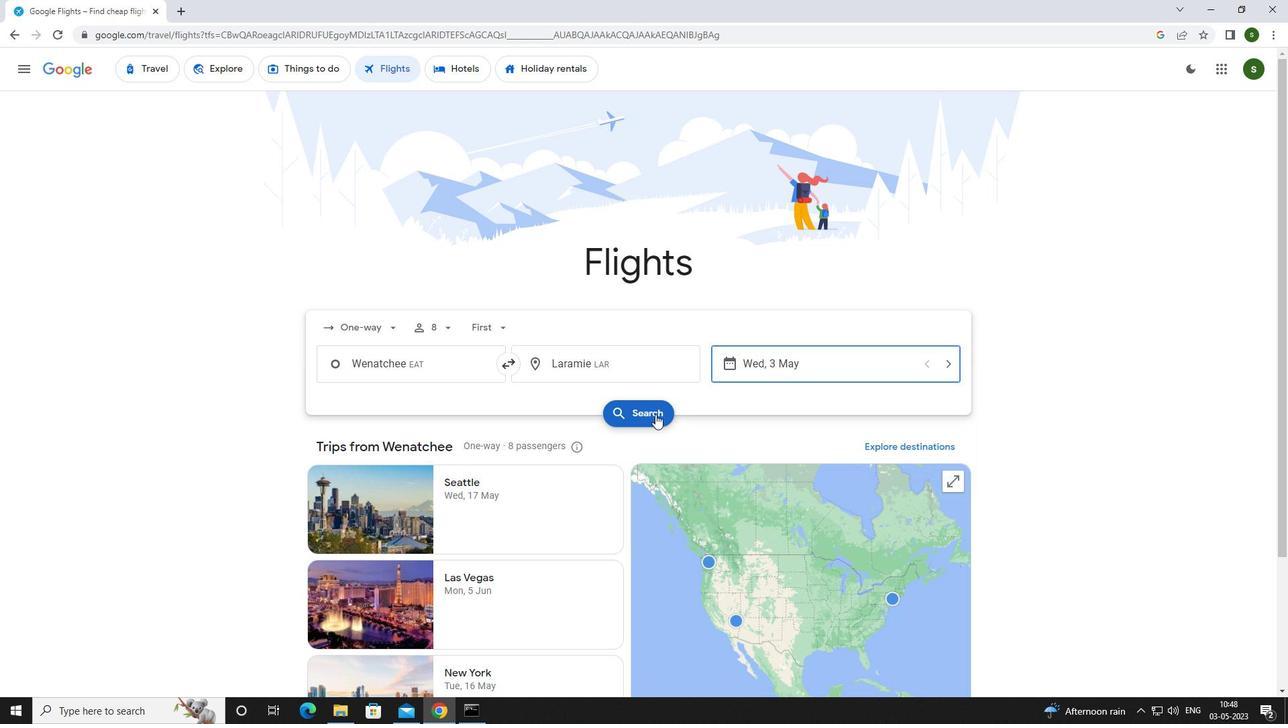 
Action: Mouse moved to (332, 193)
Screenshot: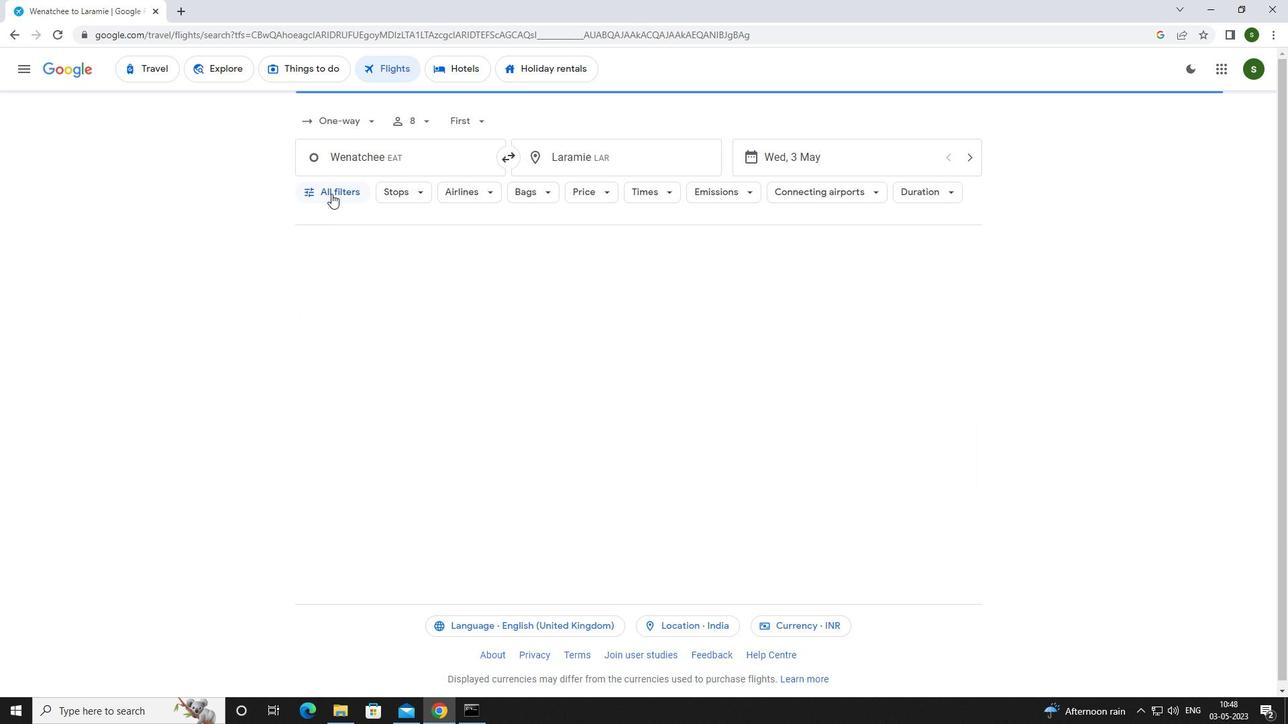 
Action: Mouse pressed left at (332, 193)
Screenshot: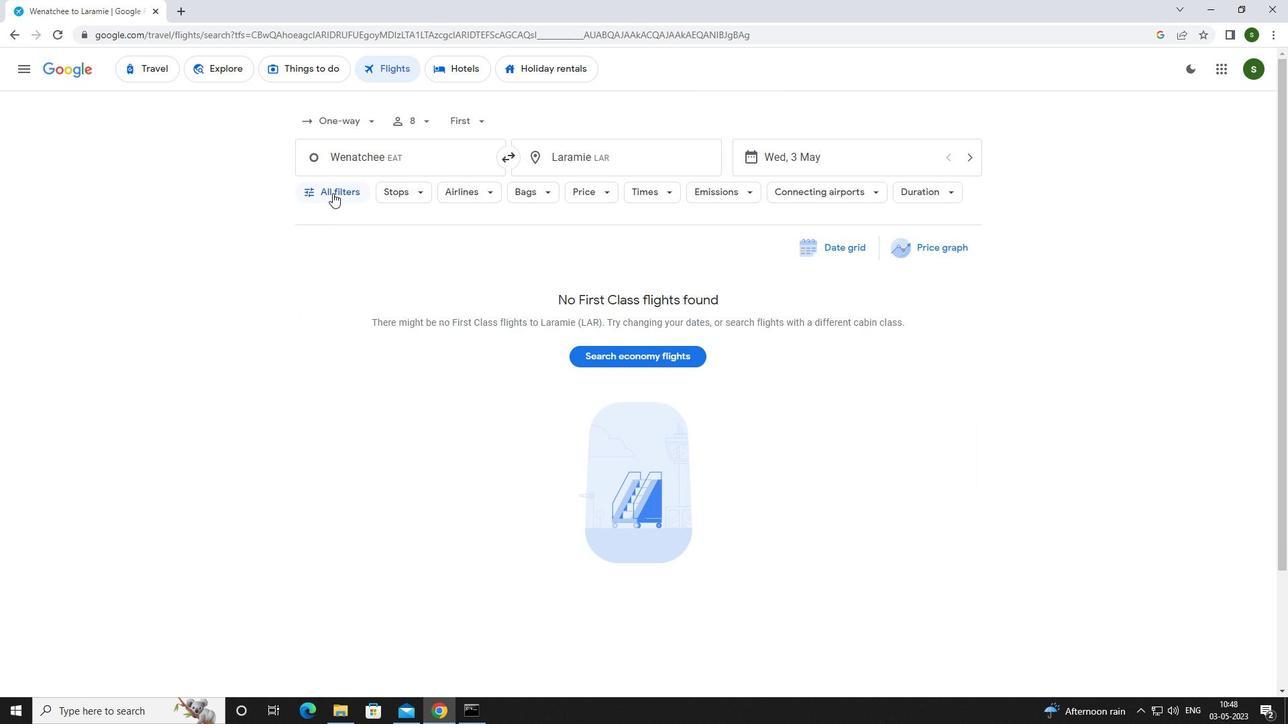 
Action: Mouse moved to (503, 471)
Screenshot: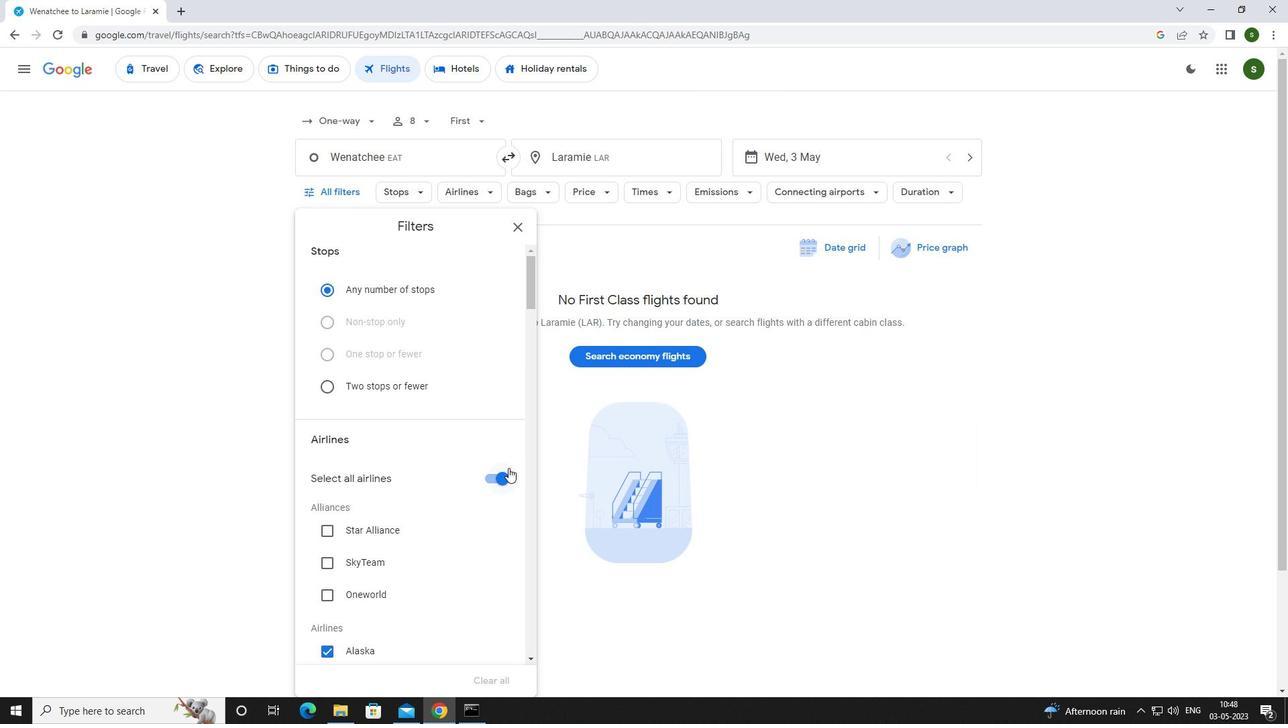 
Action: Mouse pressed left at (503, 471)
Screenshot: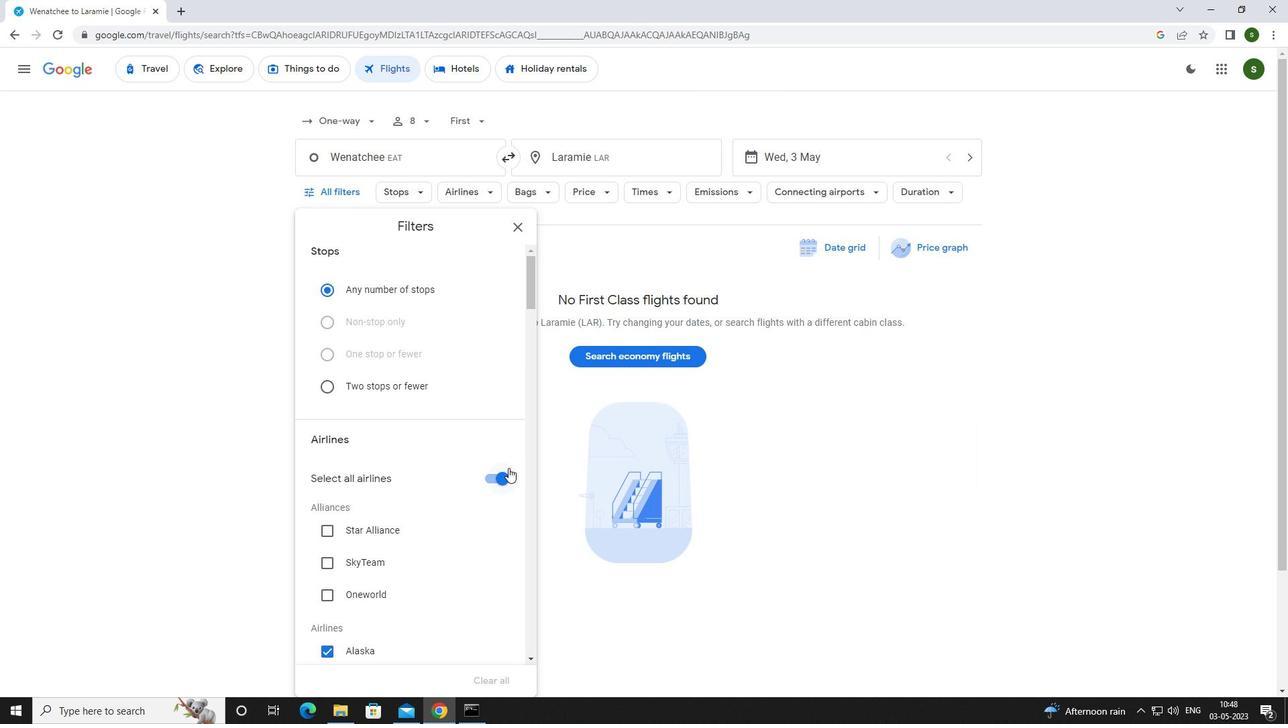 
Action: Mouse moved to (454, 406)
Screenshot: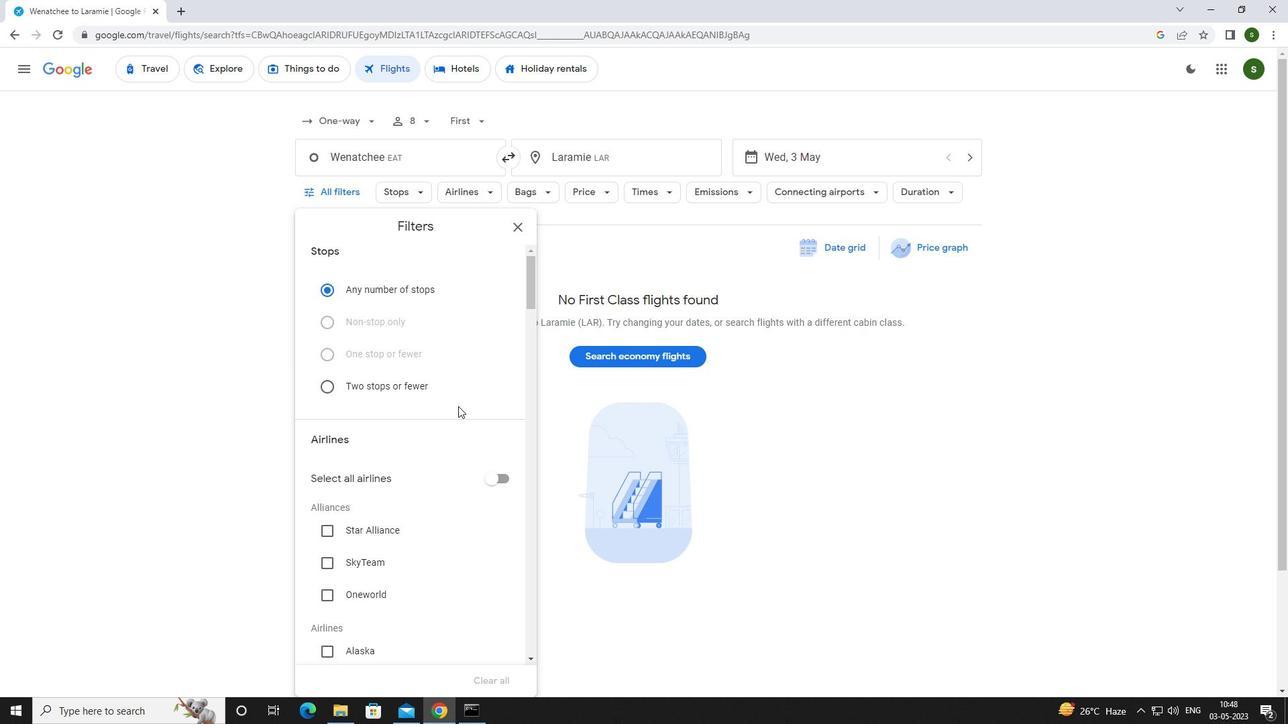 
Action: Mouse scrolled (454, 405) with delta (0, 0)
Screenshot: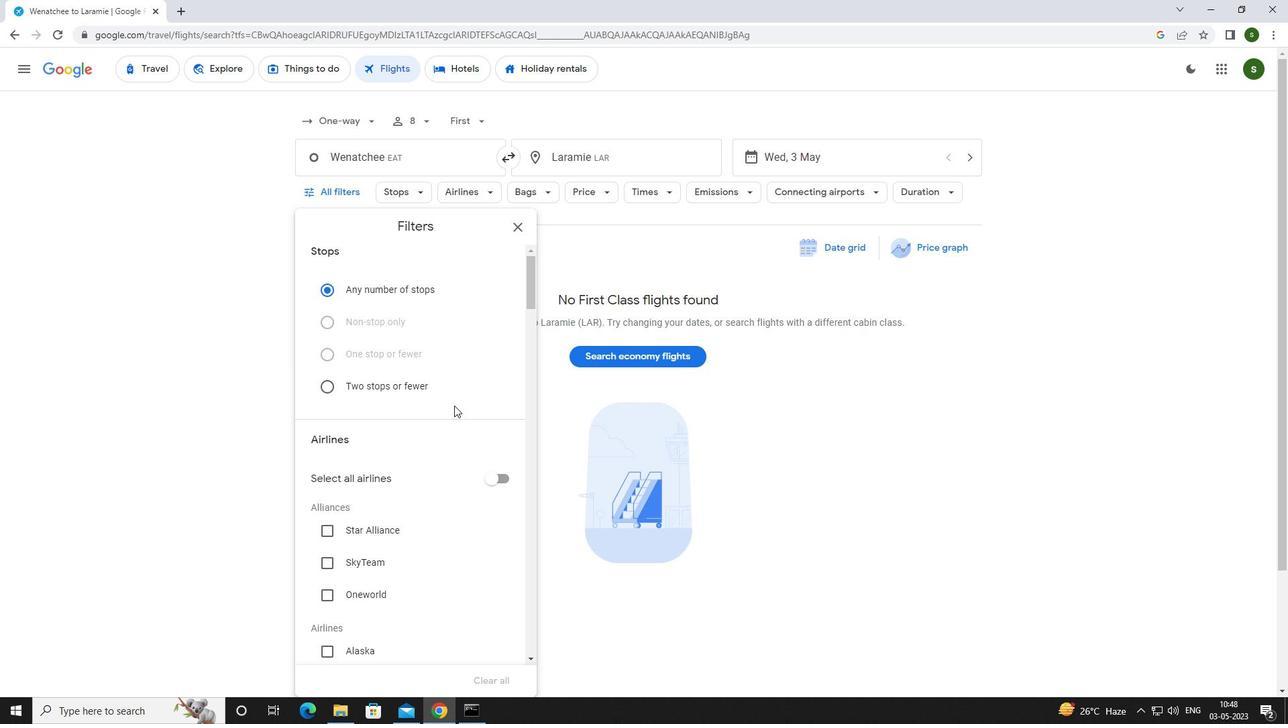 
Action: Mouse scrolled (454, 405) with delta (0, 0)
Screenshot: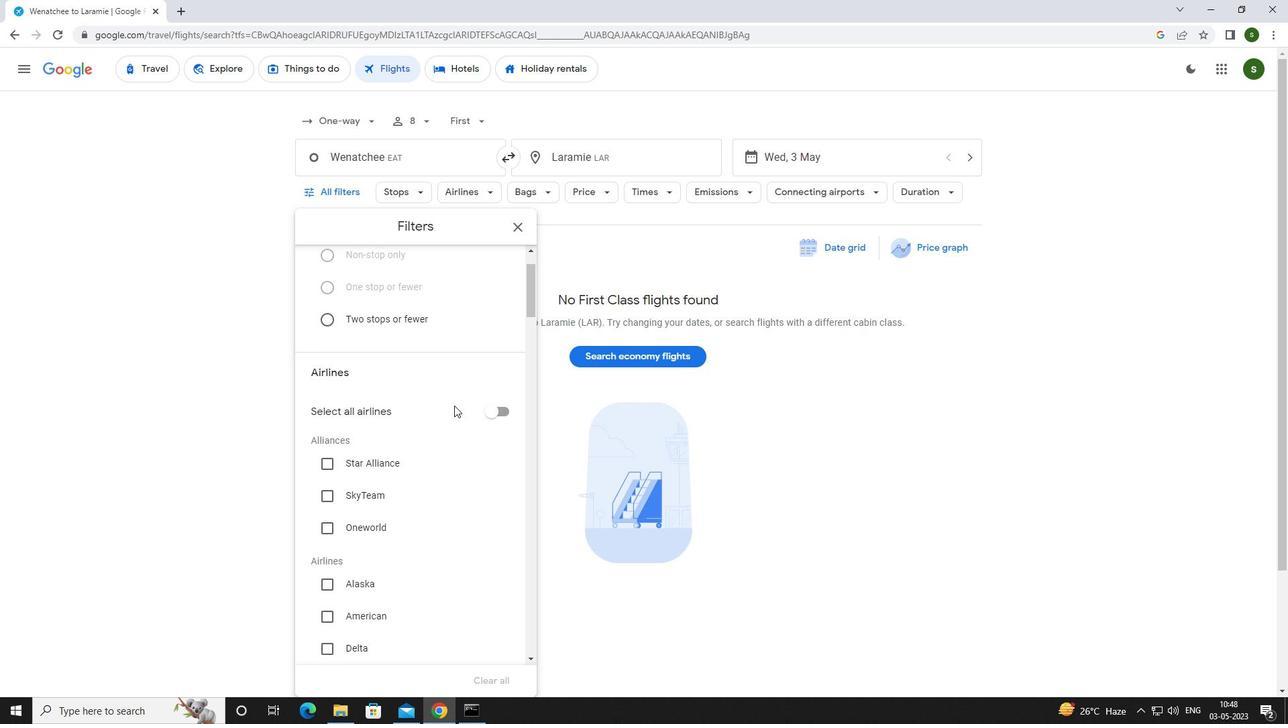 
Action: Mouse scrolled (454, 405) with delta (0, 0)
Screenshot: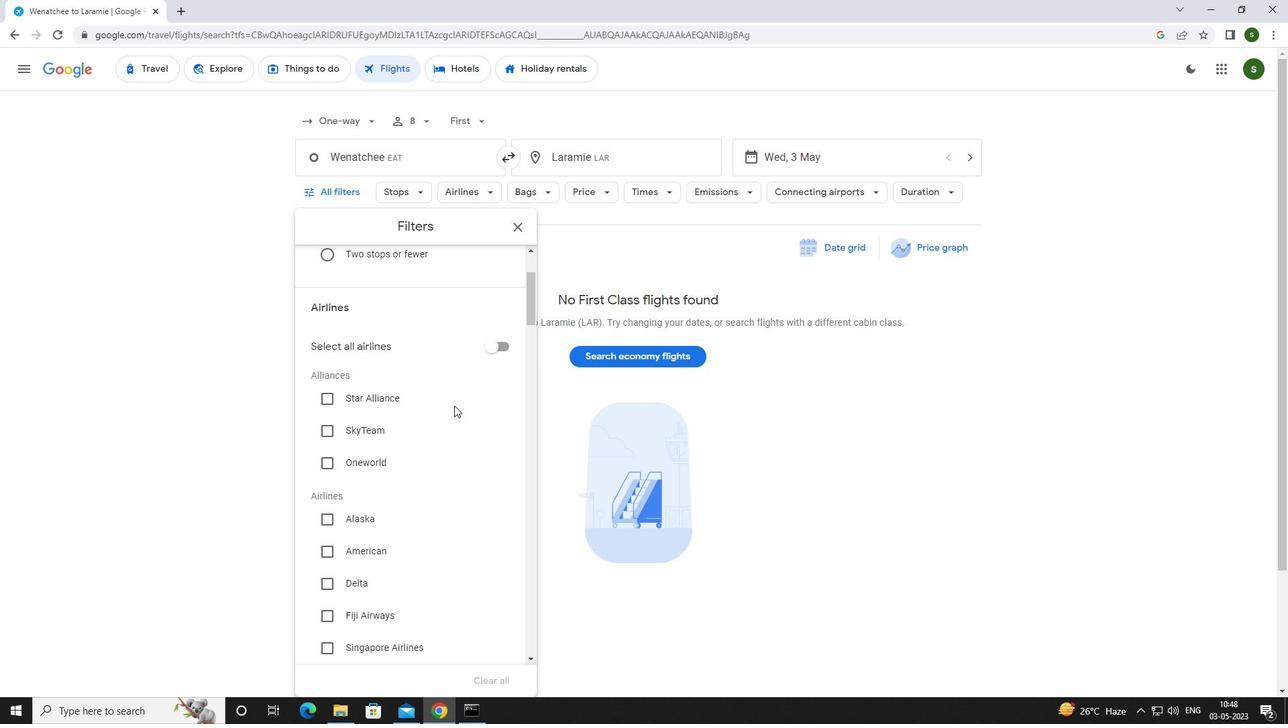 
Action: Mouse scrolled (454, 405) with delta (0, 0)
Screenshot: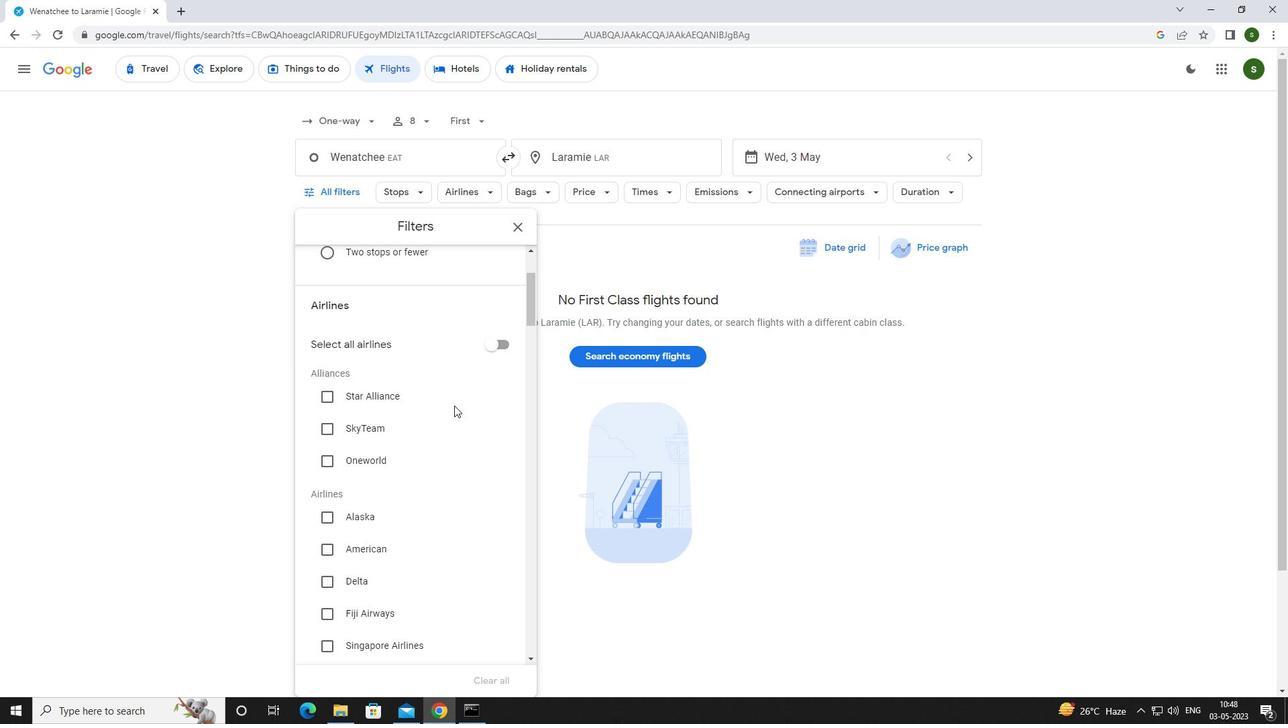 
Action: Mouse scrolled (454, 405) with delta (0, 0)
Screenshot: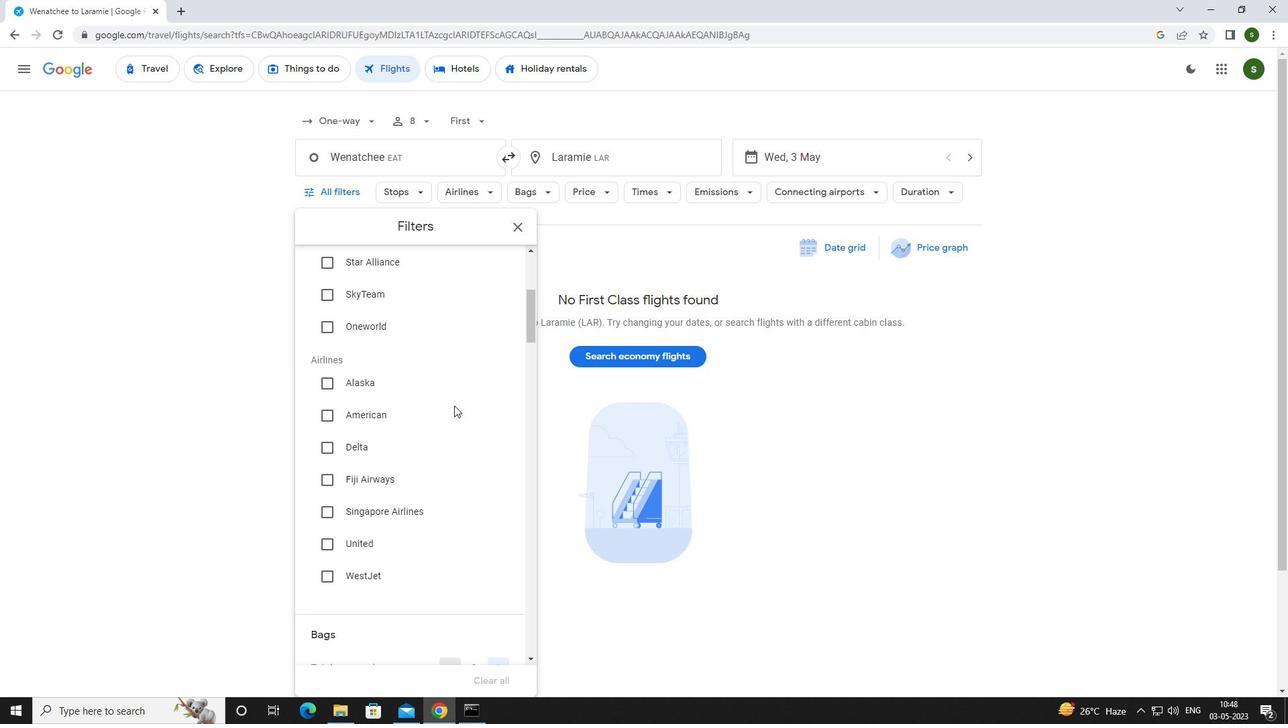 
Action: Mouse scrolled (454, 405) with delta (0, 0)
Screenshot: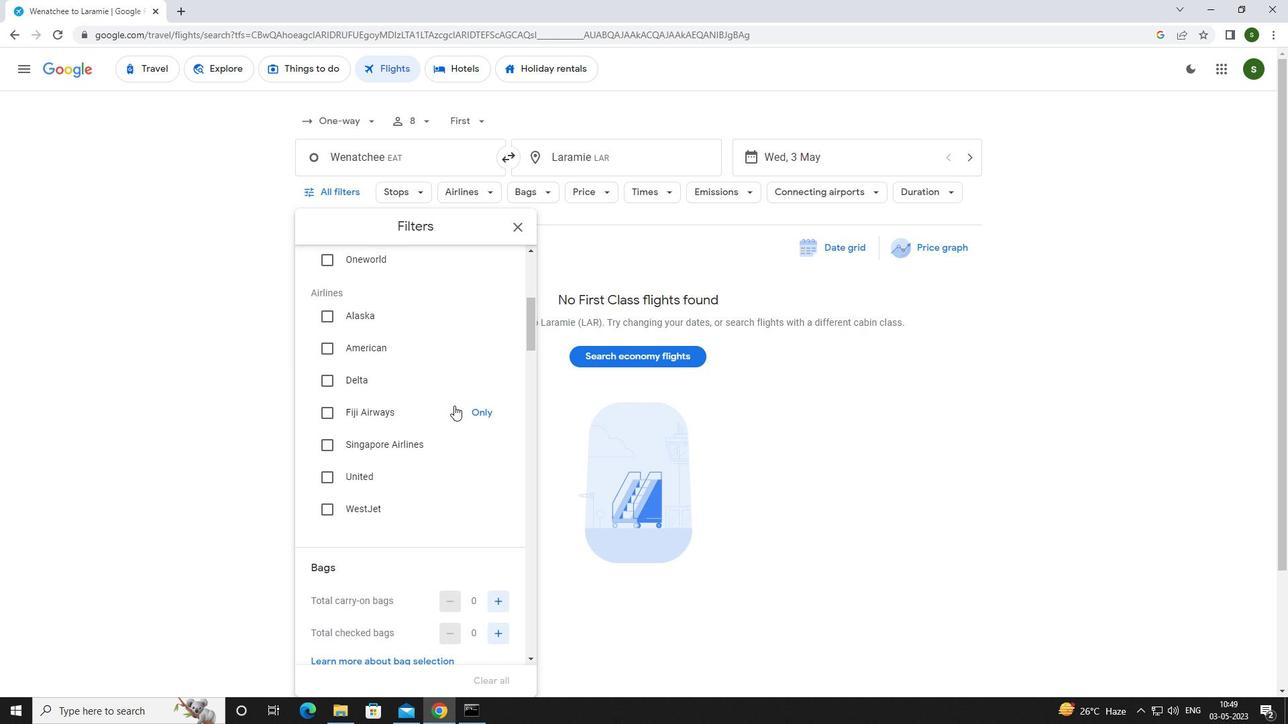 
Action: Mouse scrolled (454, 405) with delta (0, 0)
Screenshot: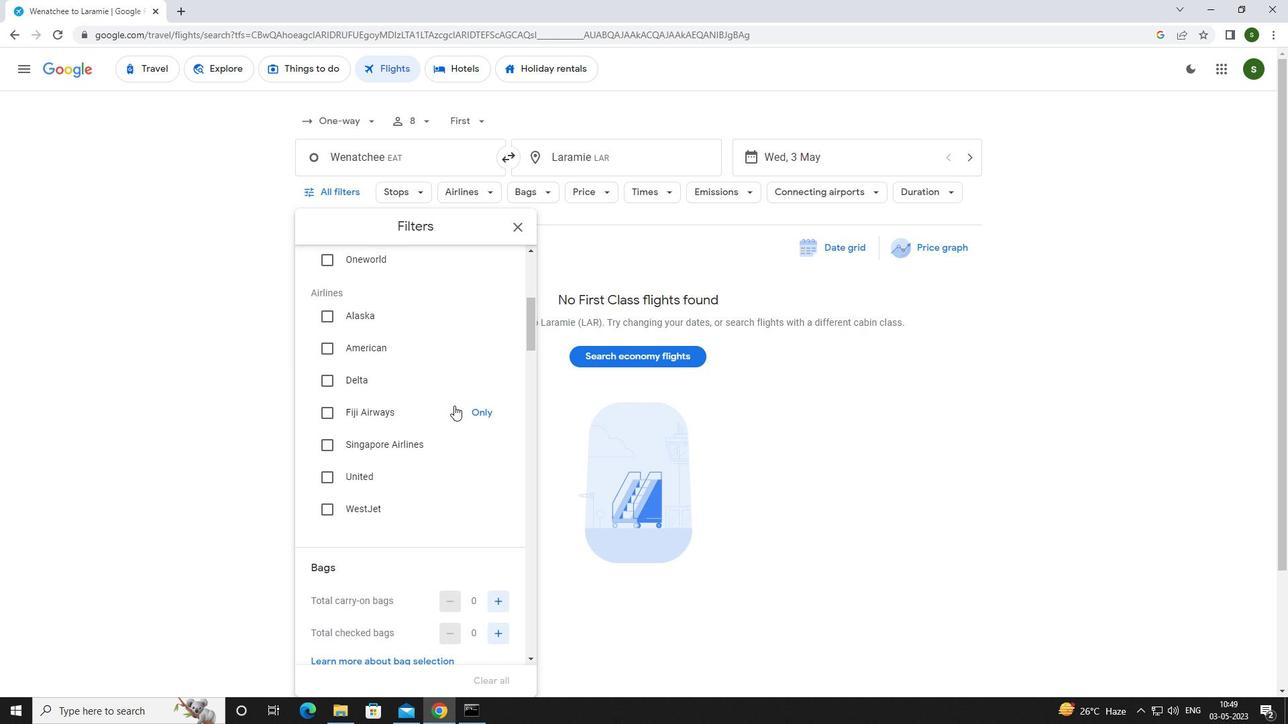 
Action: Mouse scrolled (454, 405) with delta (0, 0)
Screenshot: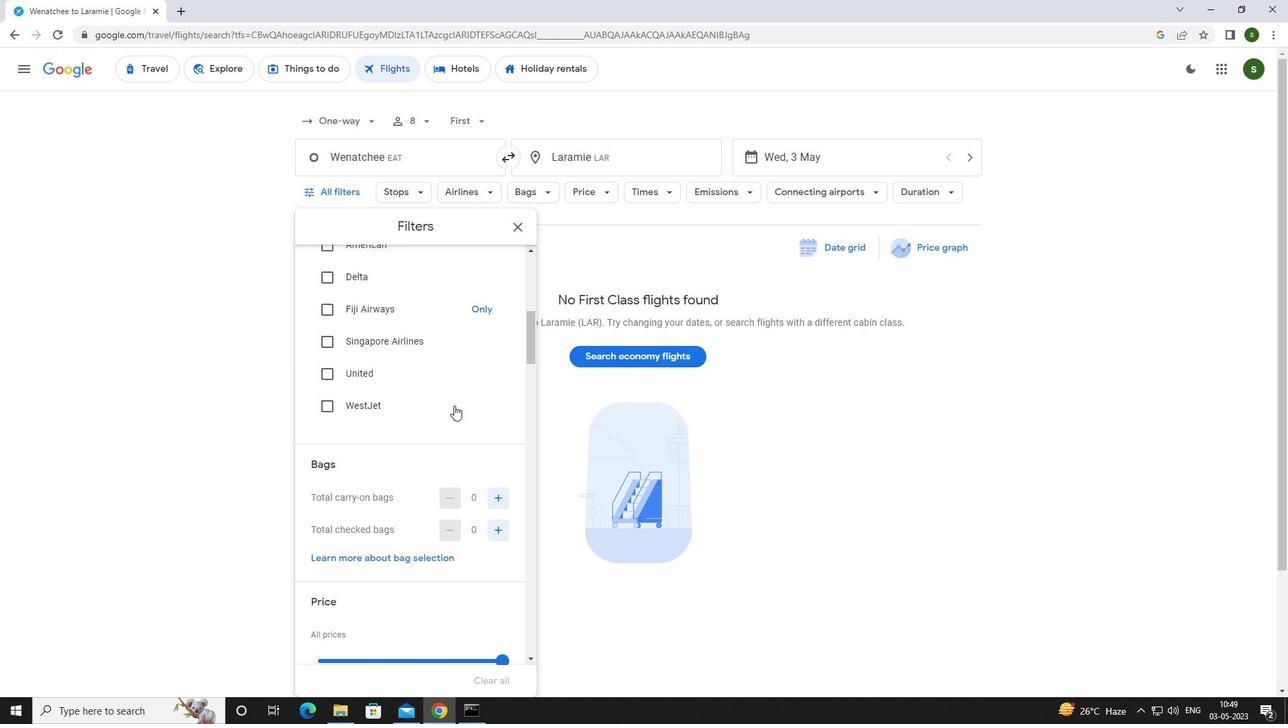 
Action: Mouse moved to (497, 433)
Screenshot: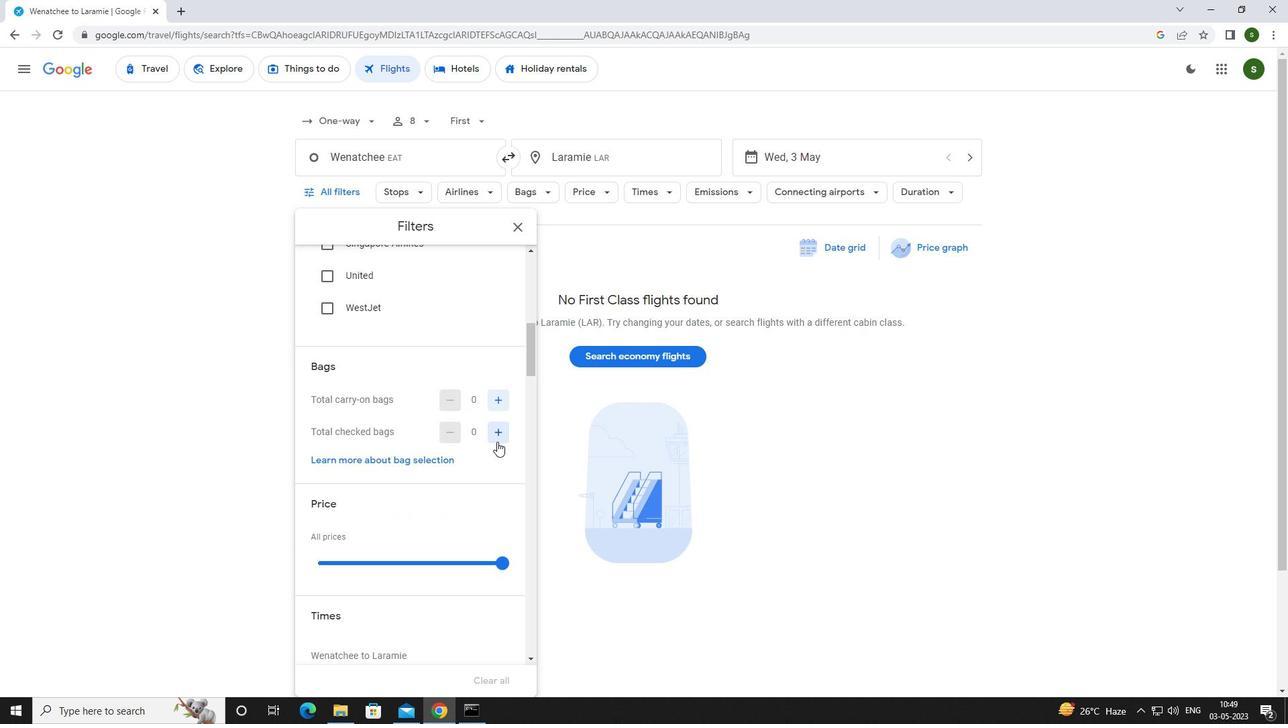 
Action: Mouse pressed left at (497, 433)
Screenshot: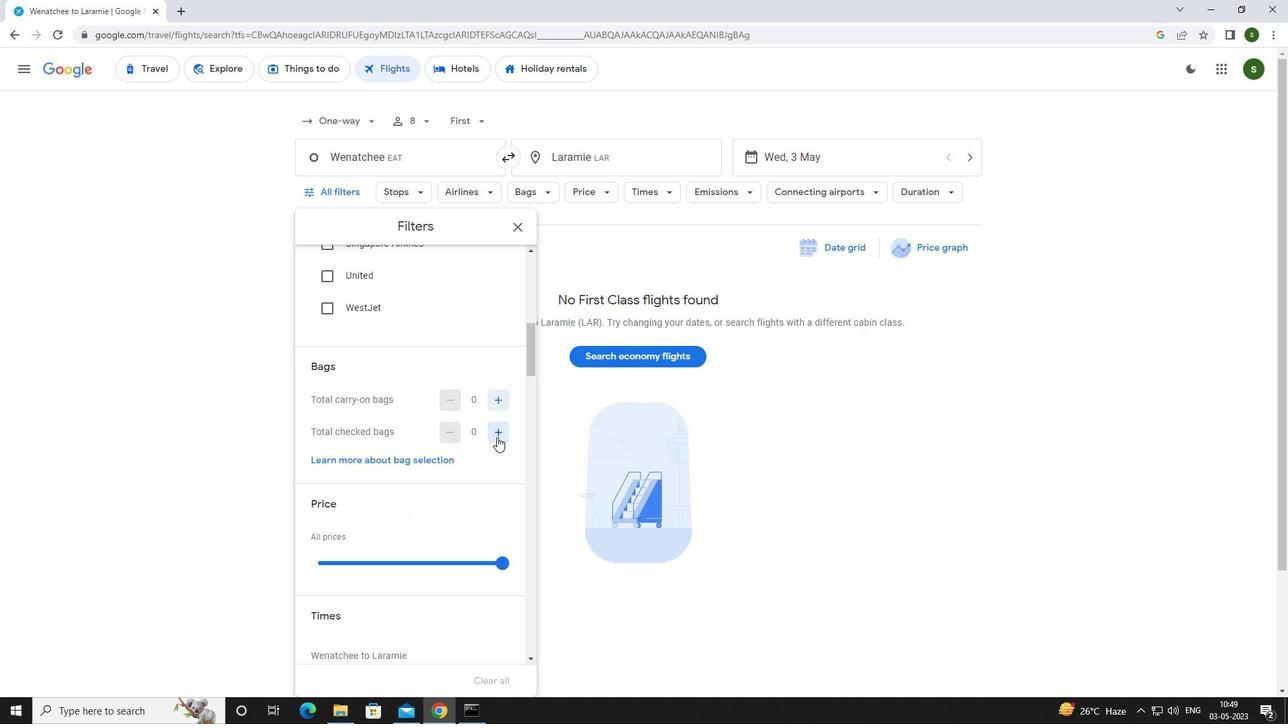 
Action: Mouse scrolled (497, 432) with delta (0, 0)
Screenshot: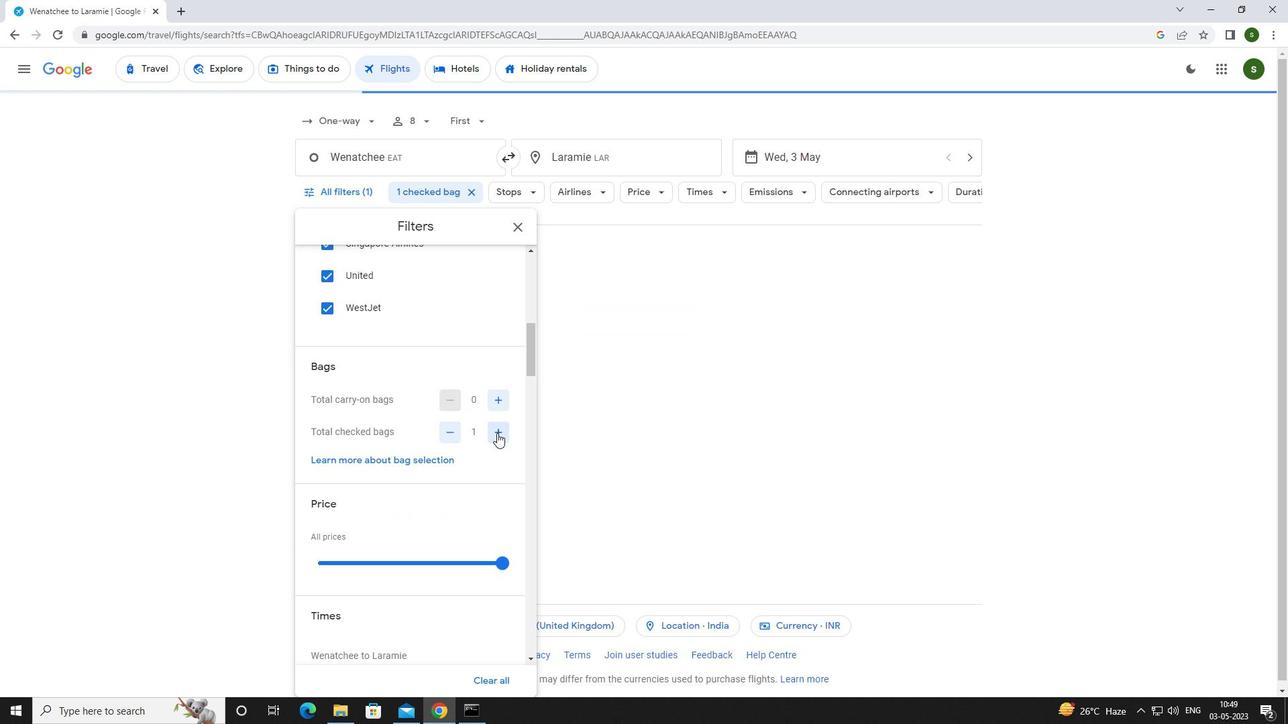 
Action: Mouse scrolled (497, 432) with delta (0, 0)
Screenshot: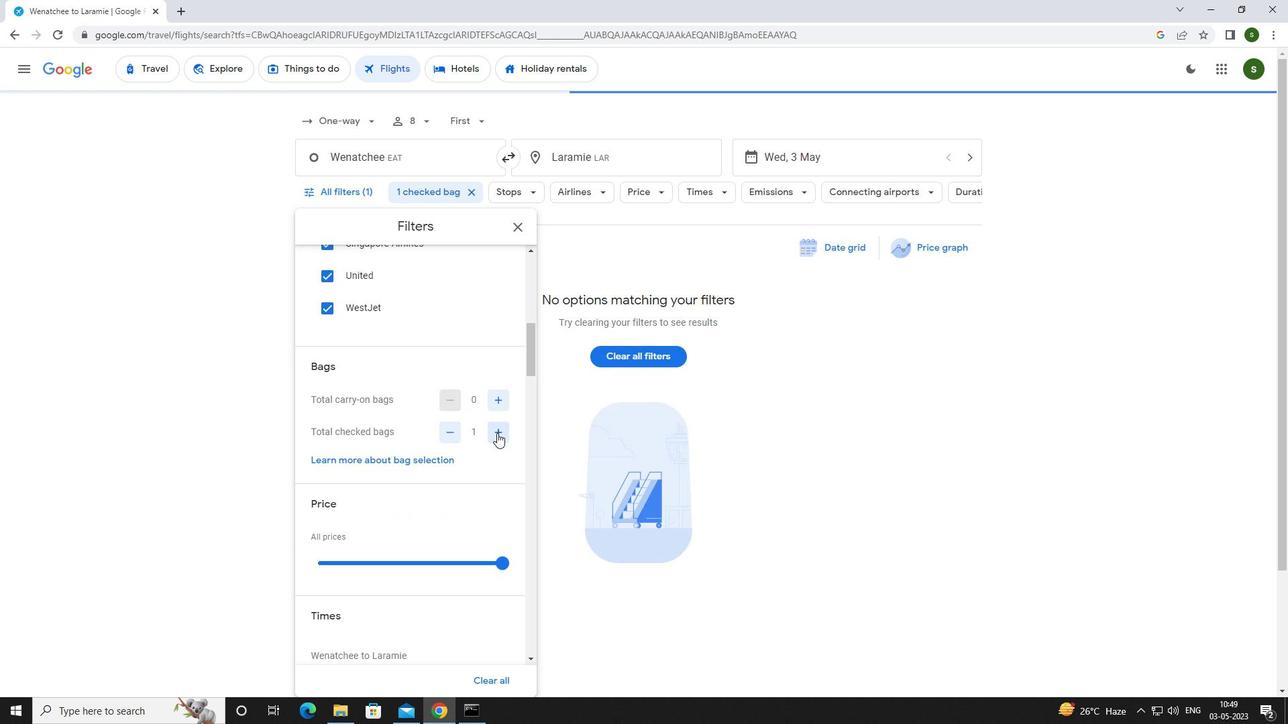 
Action: Mouse moved to (499, 431)
Screenshot: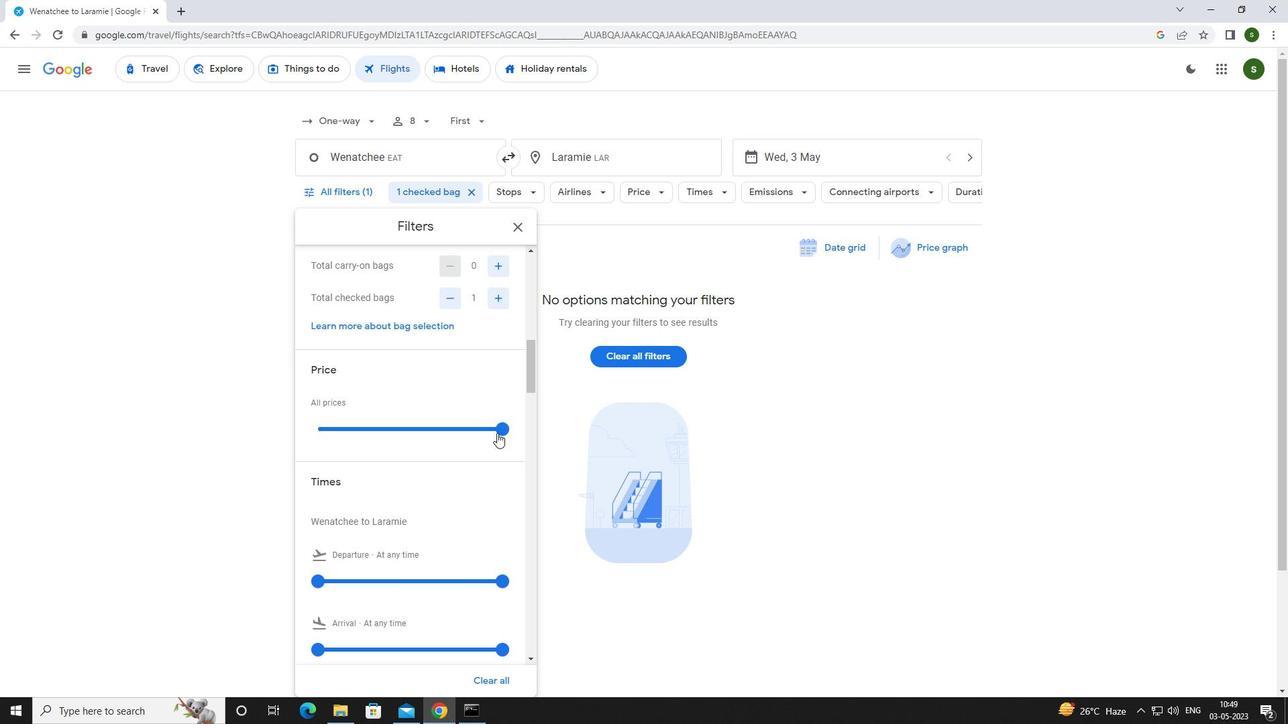 
Action: Mouse pressed left at (499, 431)
Screenshot: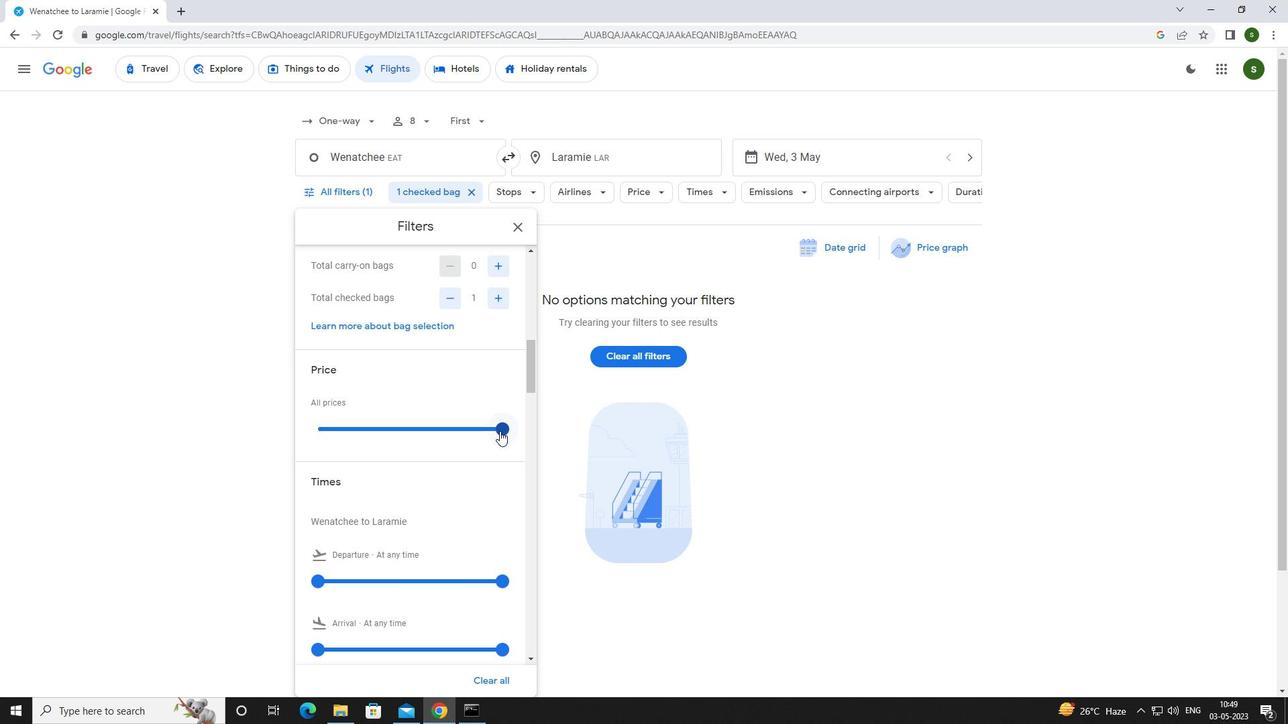 
Action: Mouse scrolled (499, 430) with delta (0, 0)
Screenshot: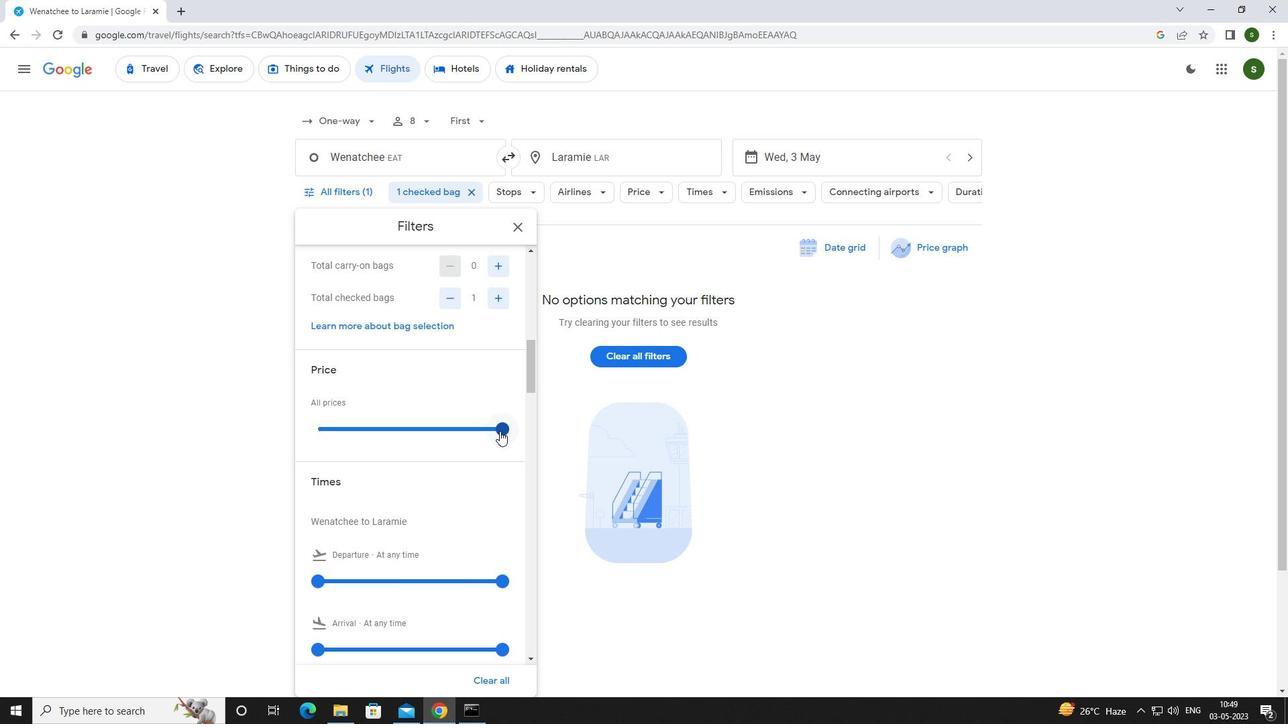 
Action: Mouse moved to (318, 515)
Screenshot: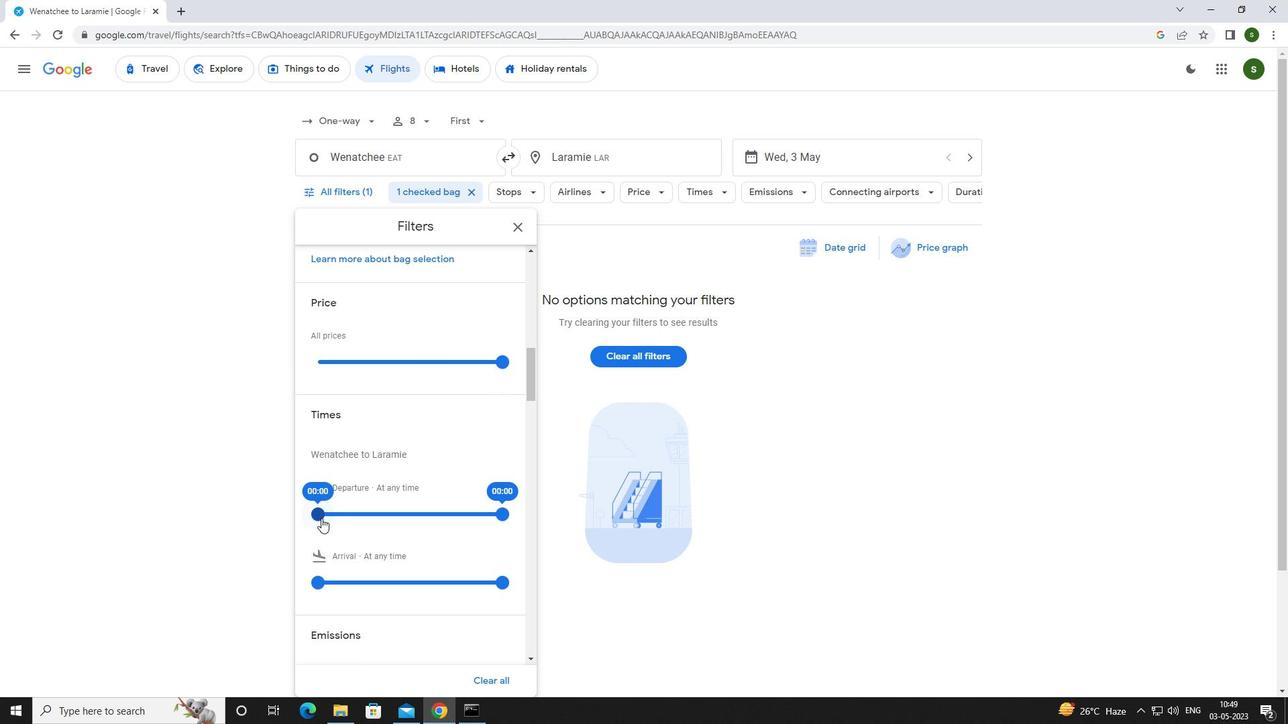 
Action: Mouse pressed left at (318, 515)
Screenshot: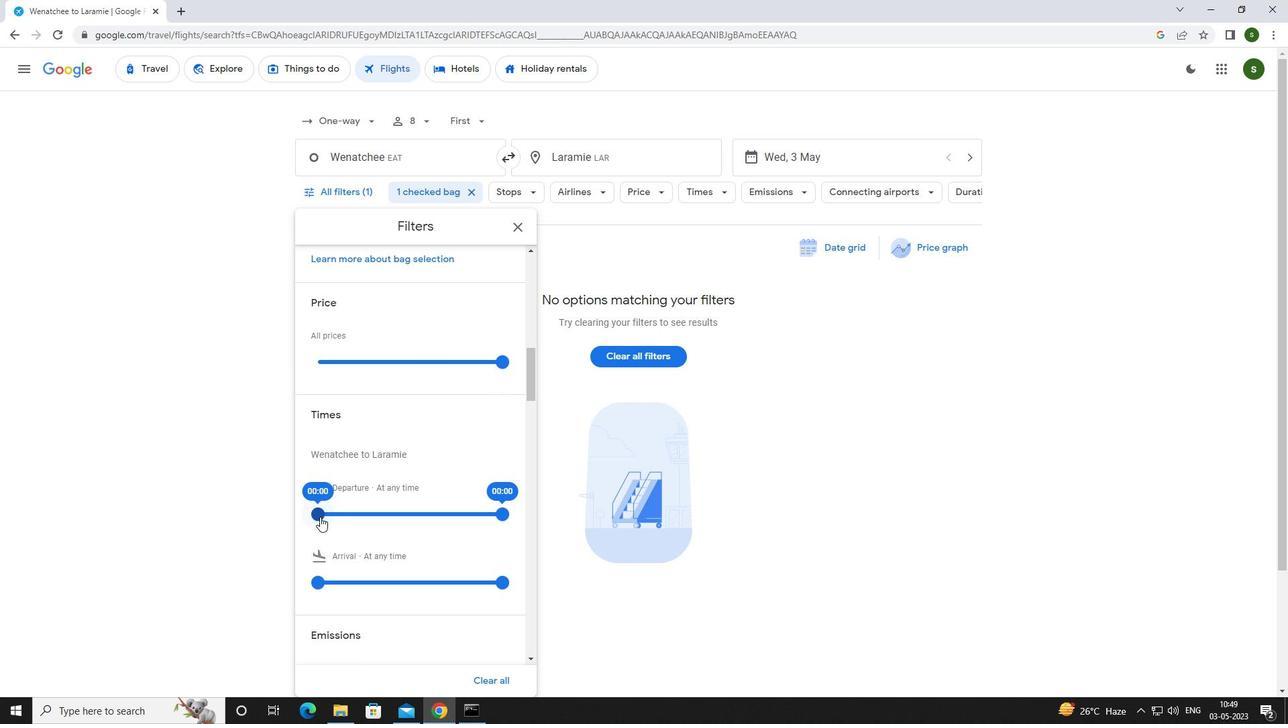 
Action: Mouse moved to (796, 401)
Screenshot: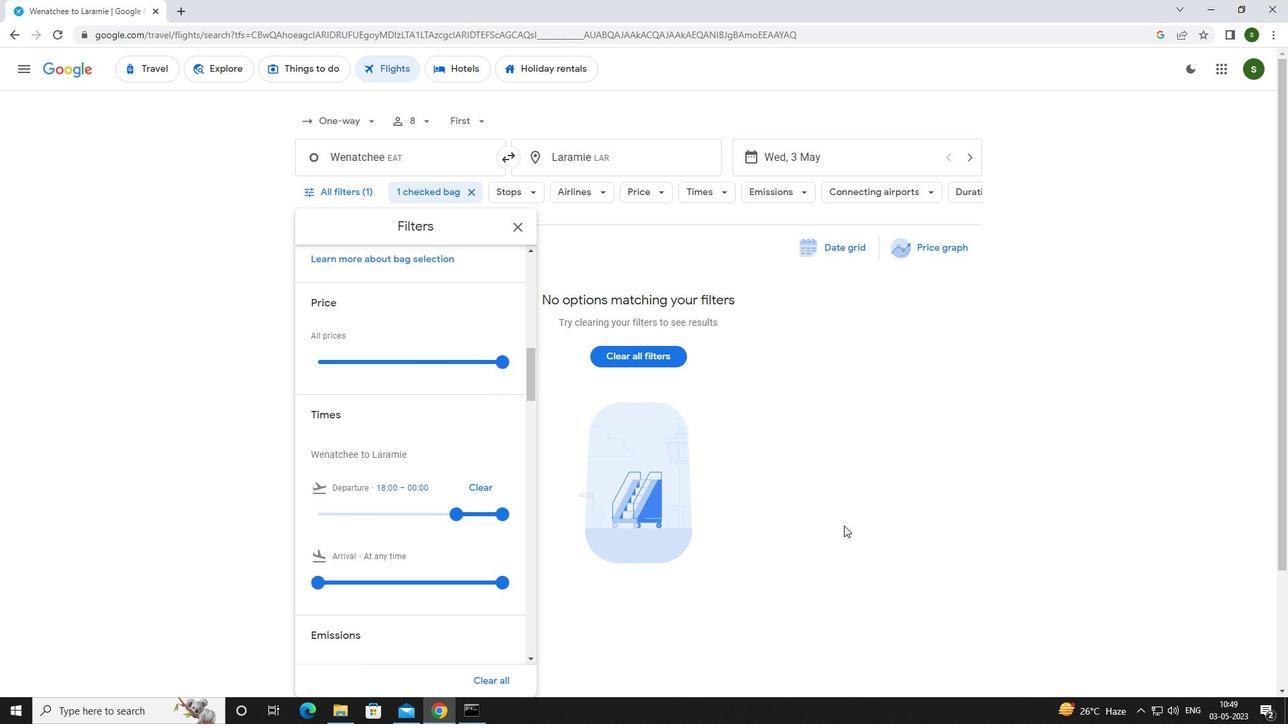 
Action: Mouse pressed left at (796, 401)
Screenshot: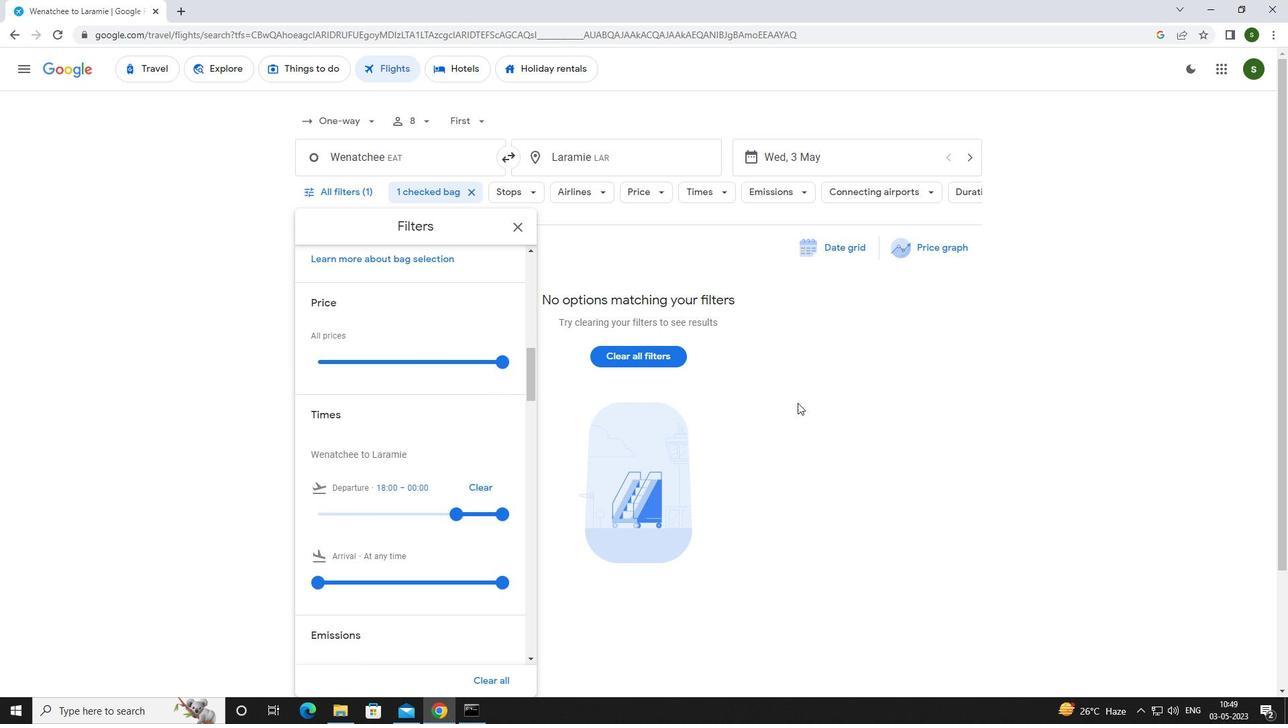 
